 Task: Send an email with the signature Gerald Davis with the subject Thank you for a referral and the message Can you please provide me with the summary of the meeting? from softage.5@softage.net to softage.6@softage.net and softage.7@softage.net
Action: Mouse moved to (39, 56)
Screenshot: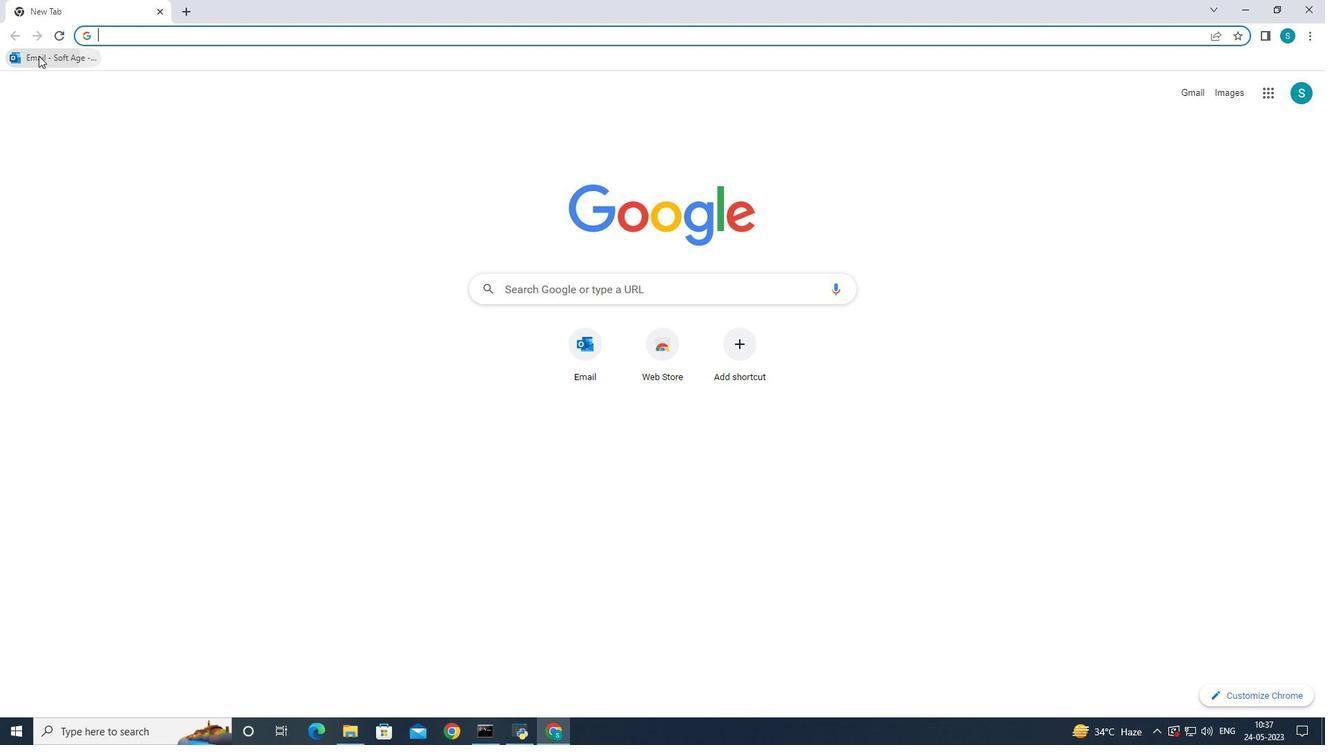 
Action: Mouse pressed left at (39, 56)
Screenshot: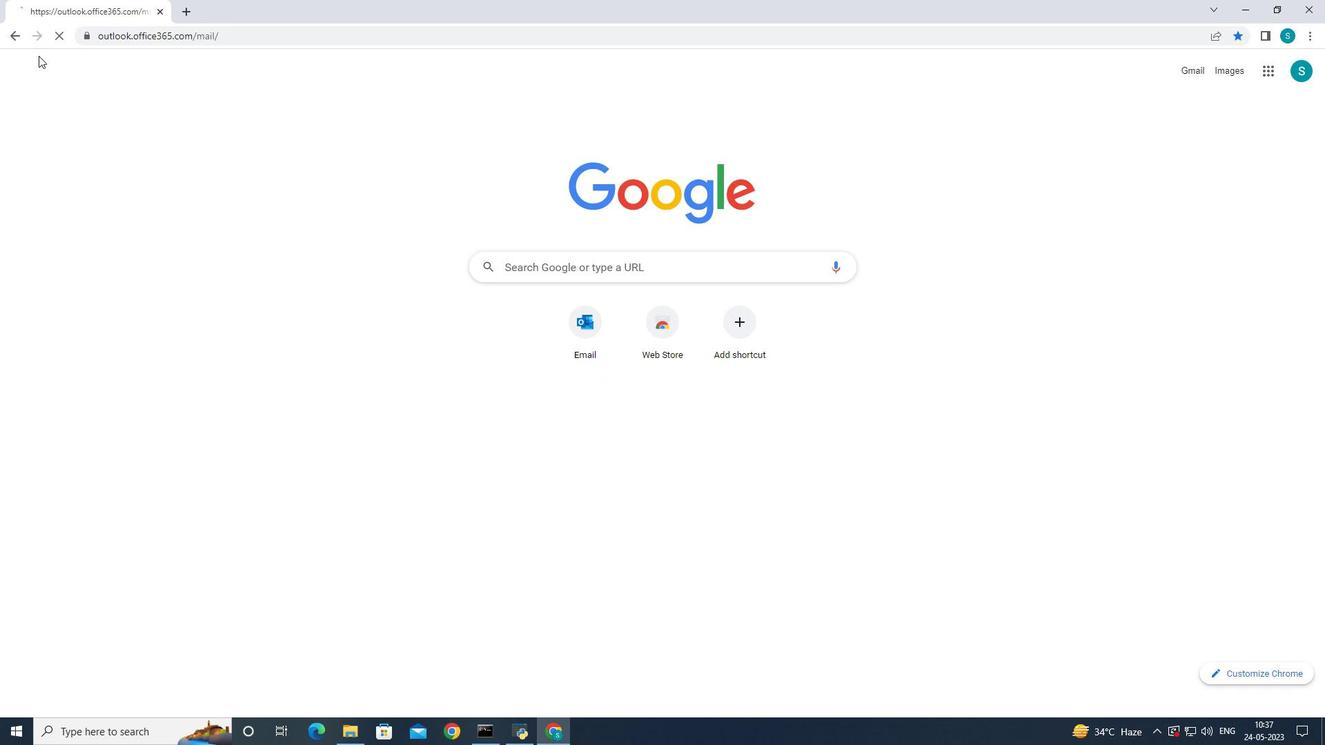 
Action: Mouse moved to (189, 122)
Screenshot: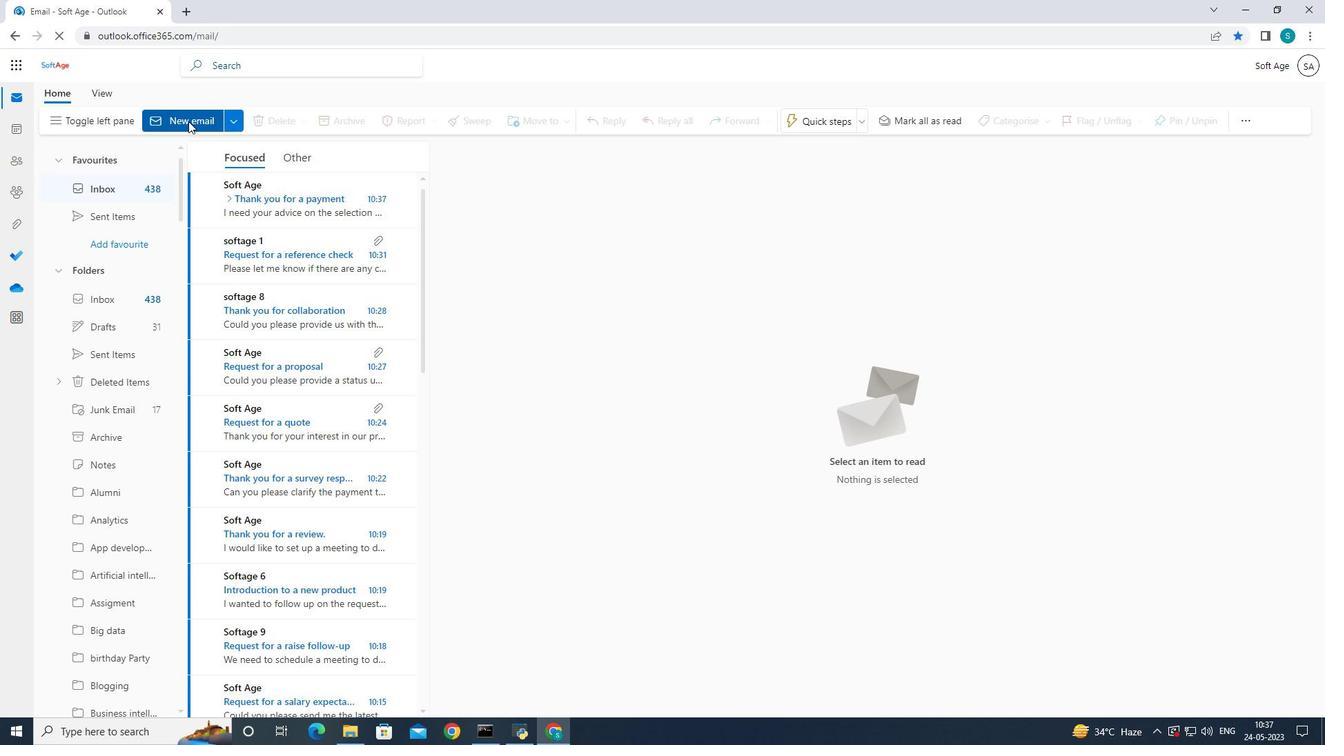 
Action: Mouse pressed left at (189, 122)
Screenshot: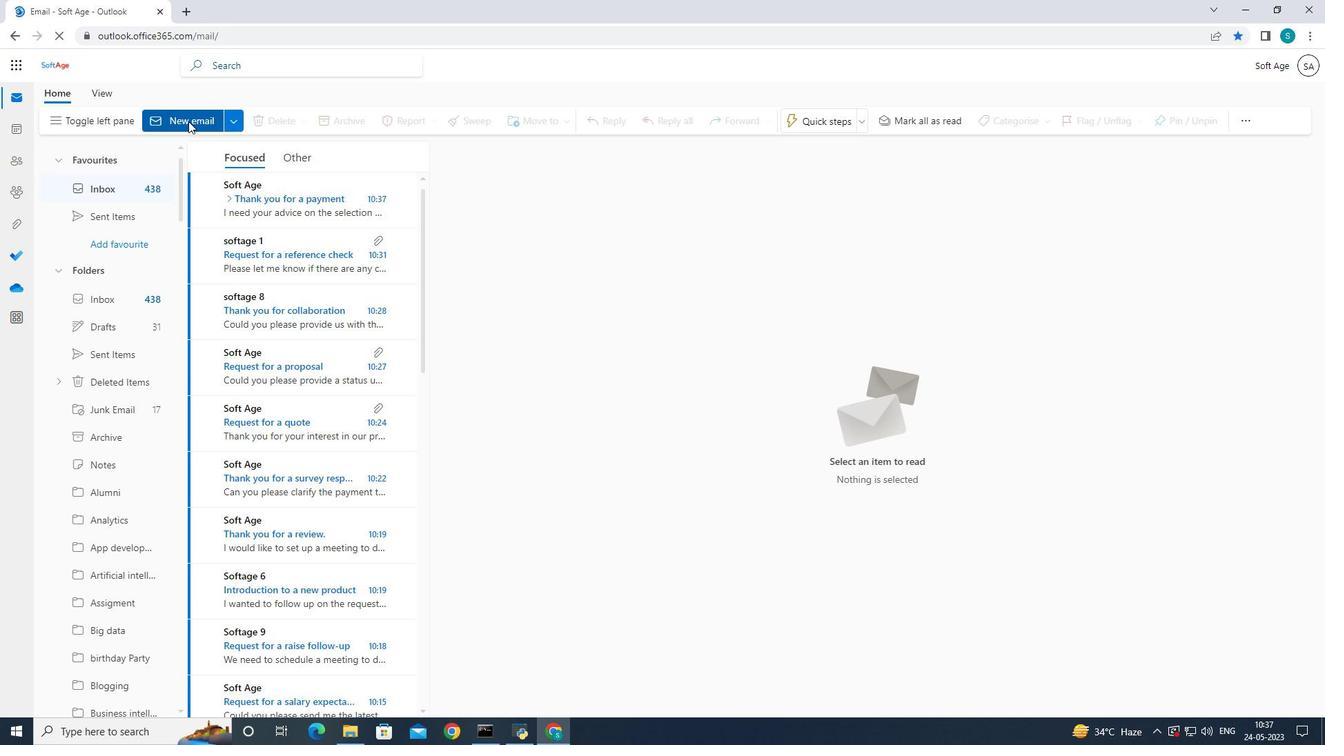 
Action: Mouse pressed left at (189, 122)
Screenshot: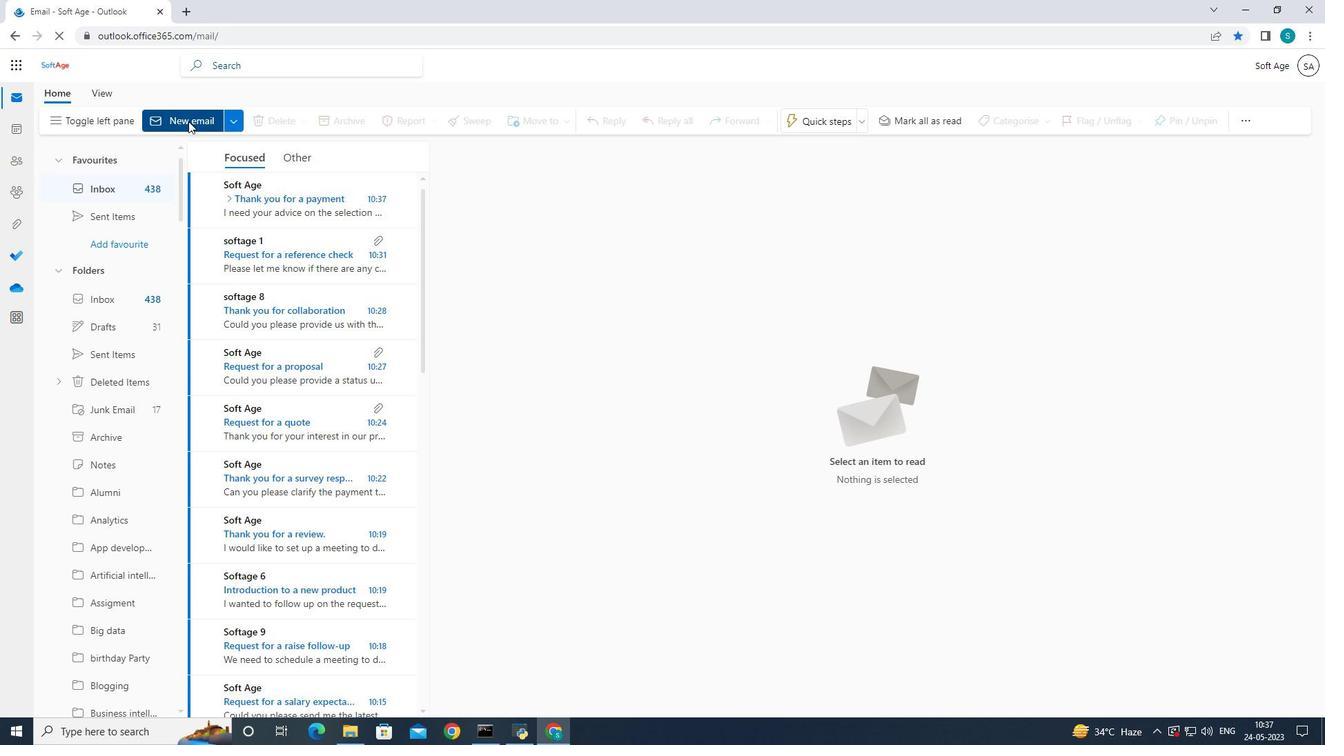 
Action: Mouse moved to (904, 124)
Screenshot: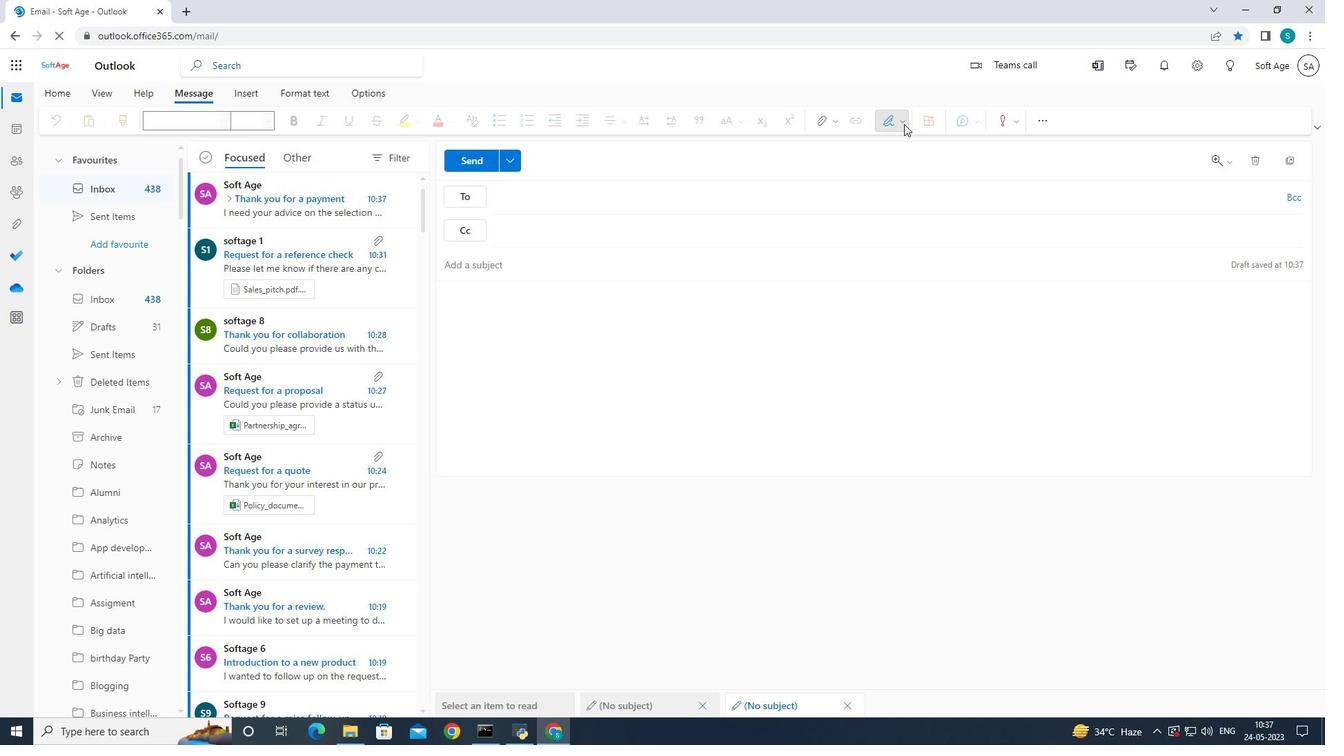 
Action: Mouse pressed left at (904, 124)
Screenshot: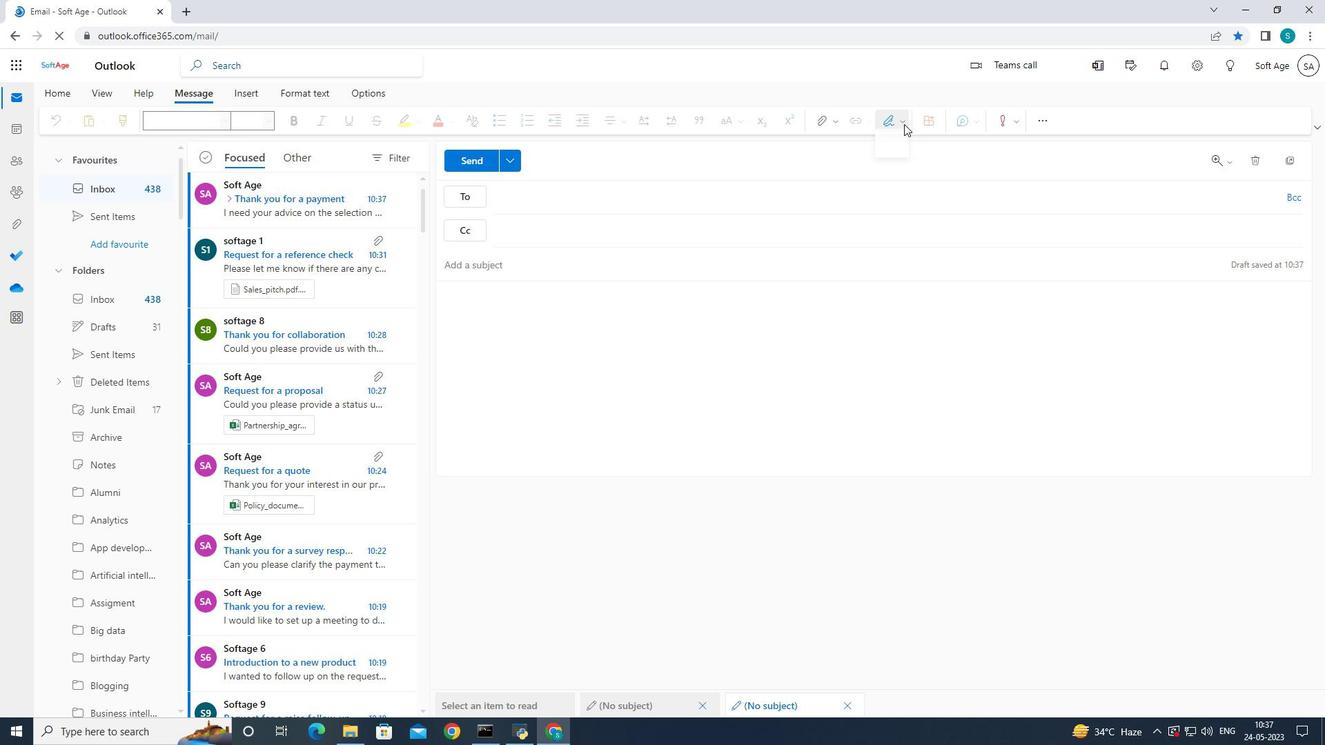 
Action: Mouse moved to (881, 177)
Screenshot: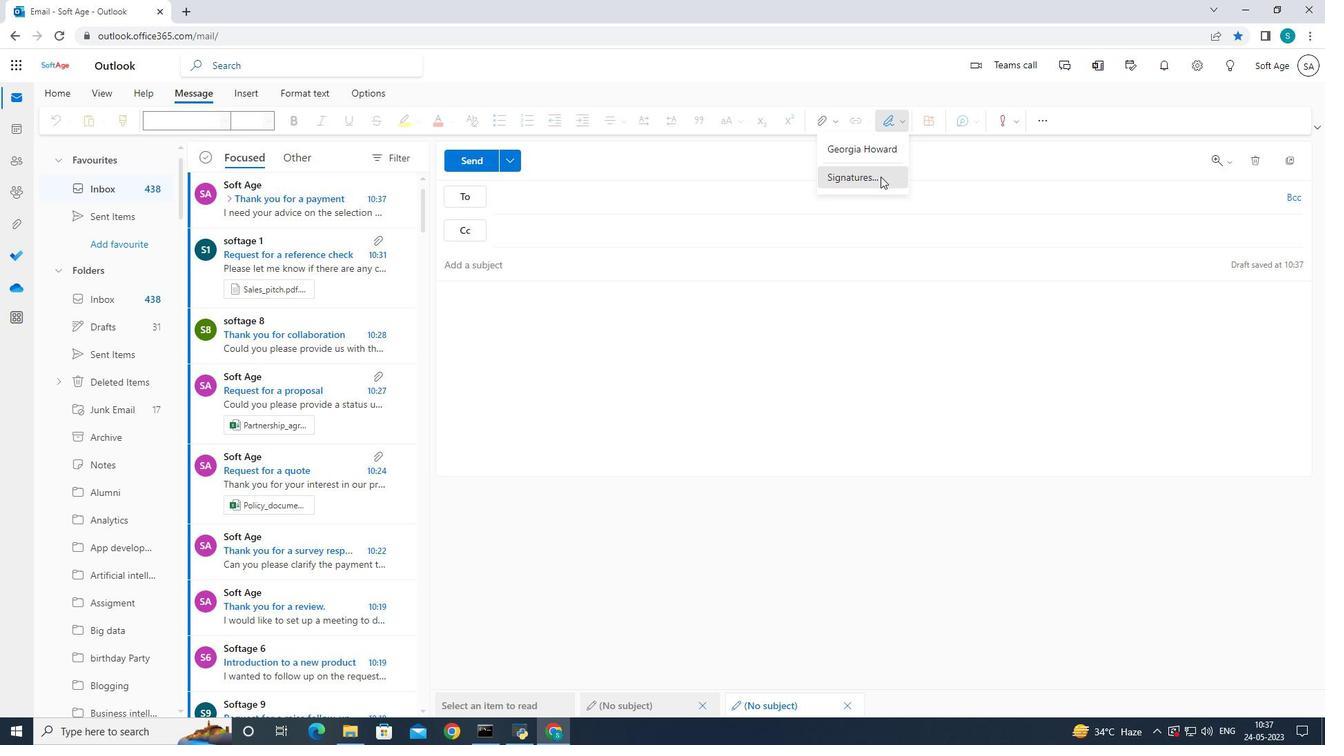 
Action: Mouse pressed left at (881, 177)
Screenshot: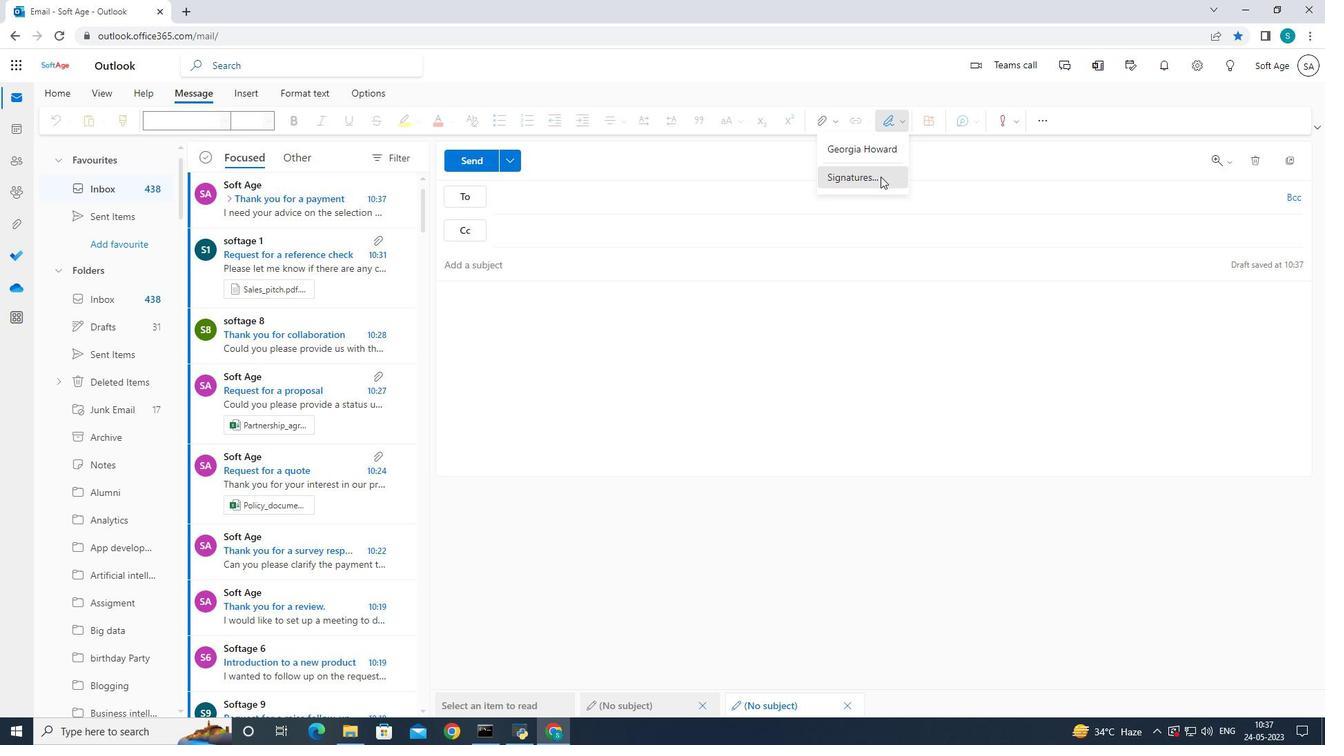 
Action: Mouse moved to (867, 225)
Screenshot: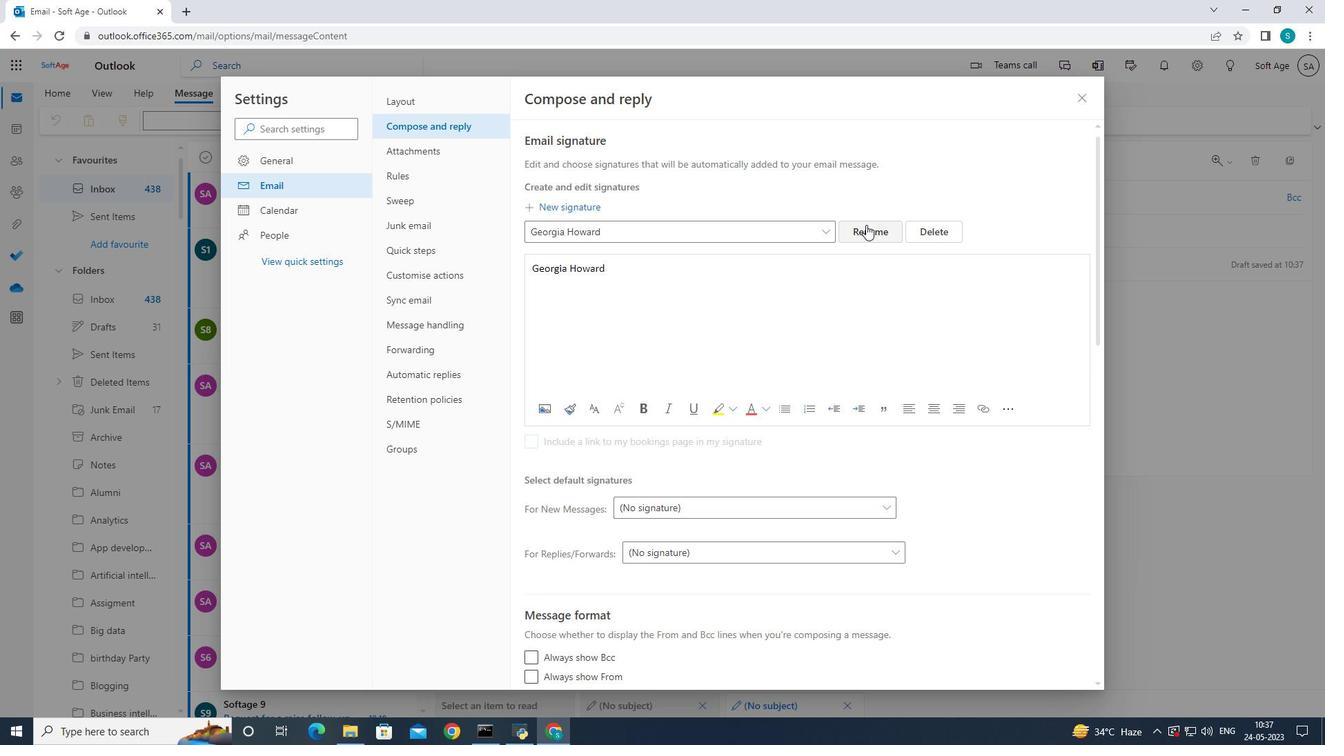 
Action: Mouse pressed left at (867, 225)
Screenshot: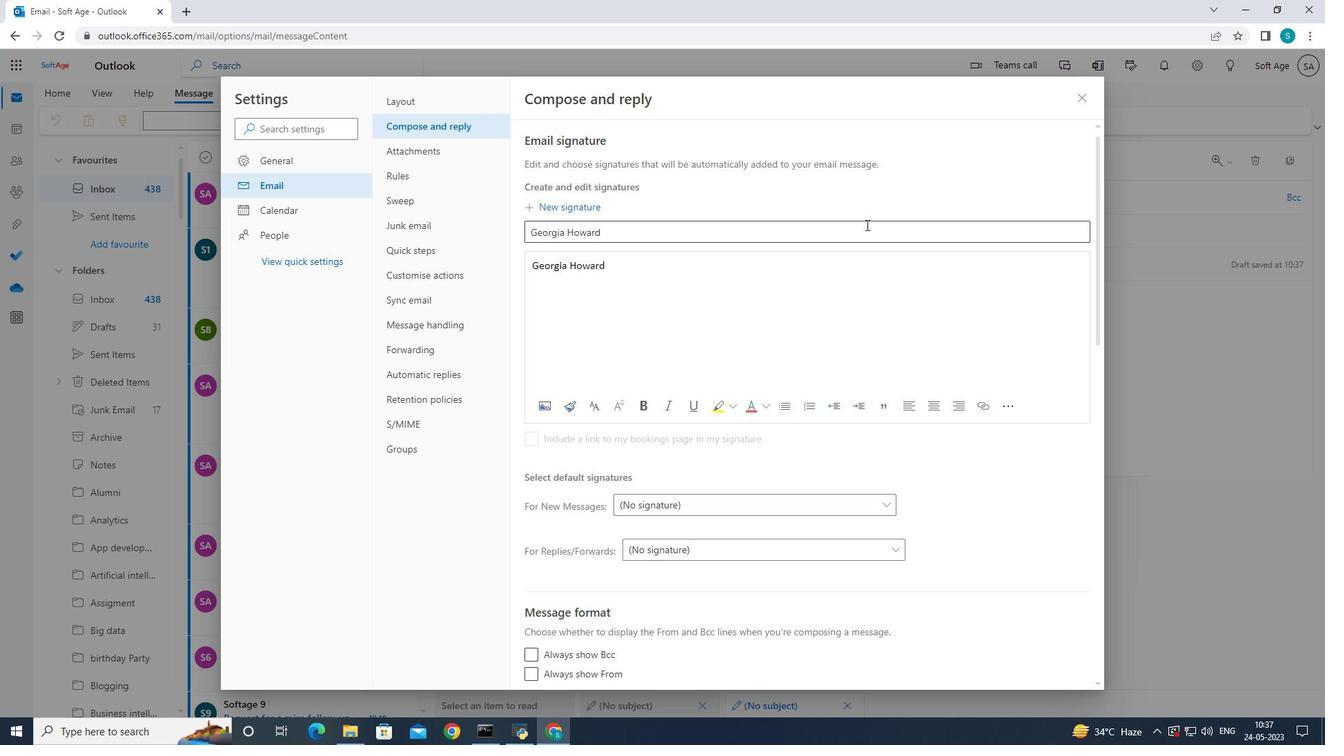 
Action: Mouse moved to (837, 234)
Screenshot: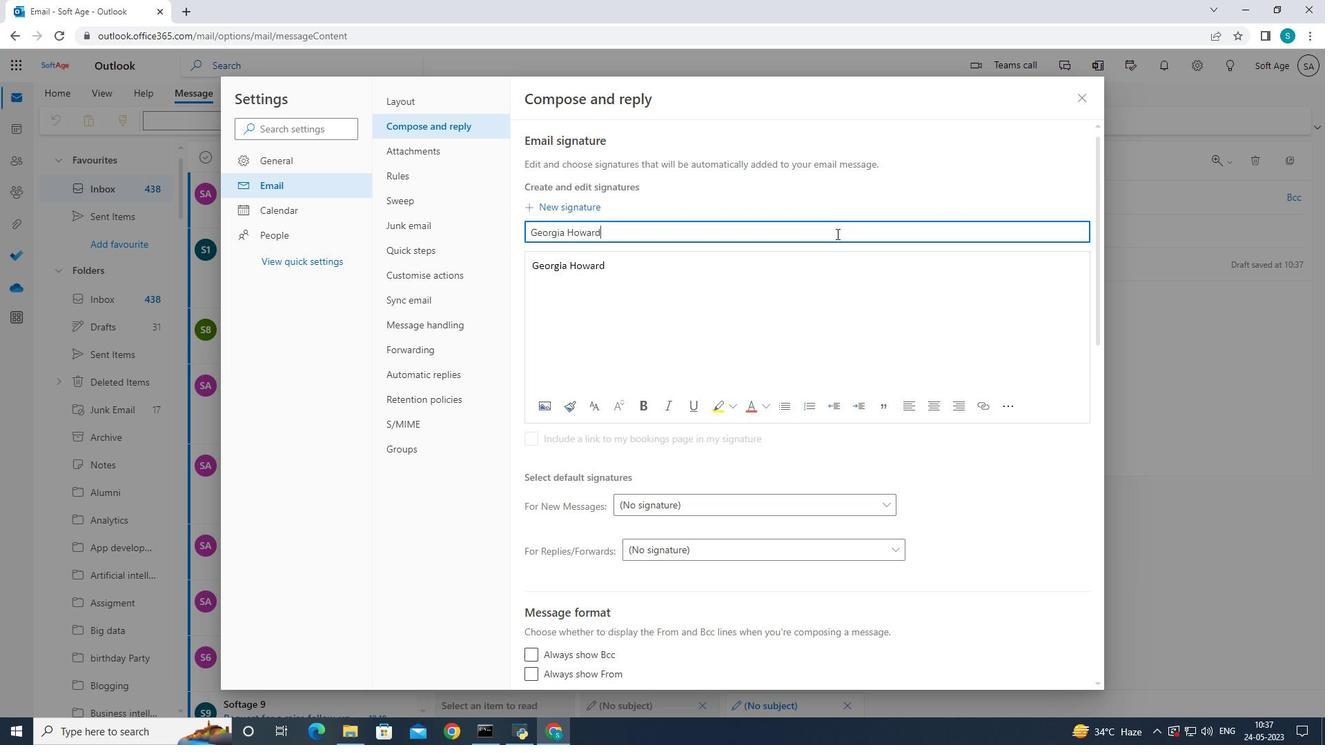 
Action: Mouse pressed left at (837, 234)
Screenshot: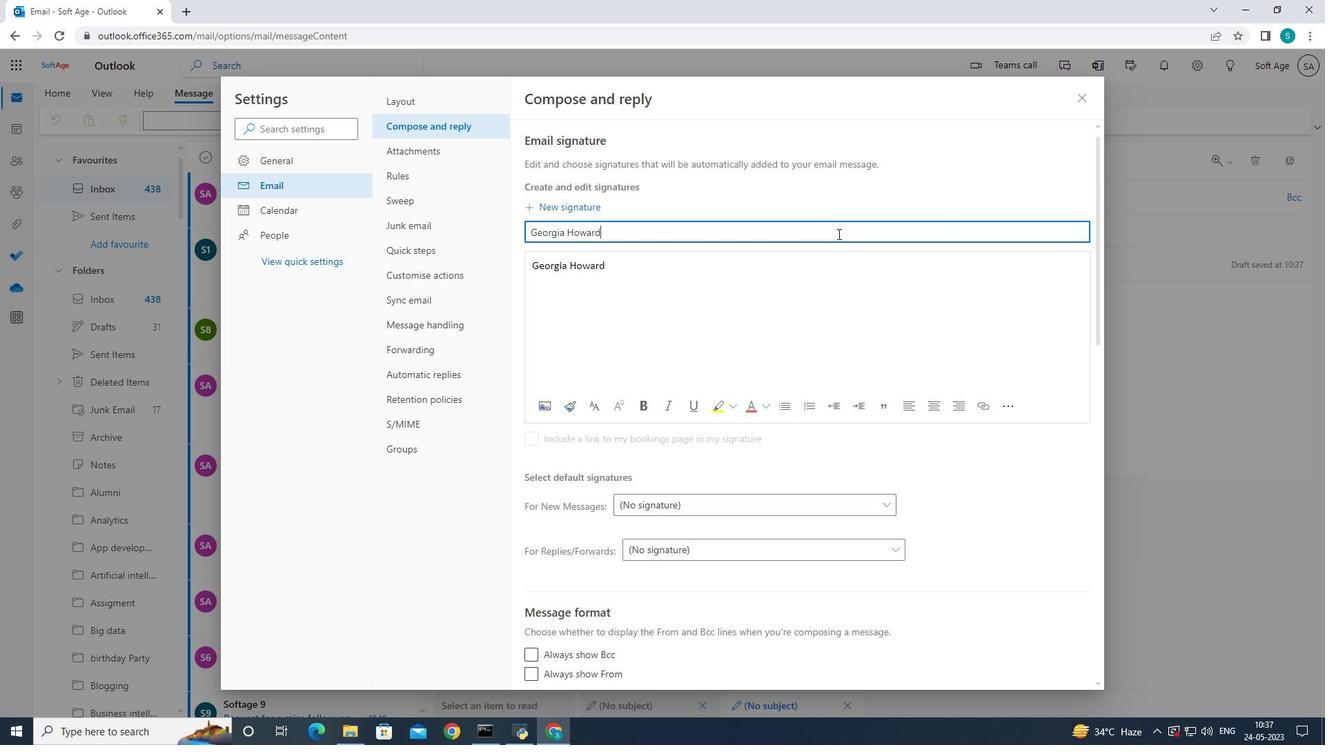 
Action: Mouse moved to (918, 191)
Screenshot: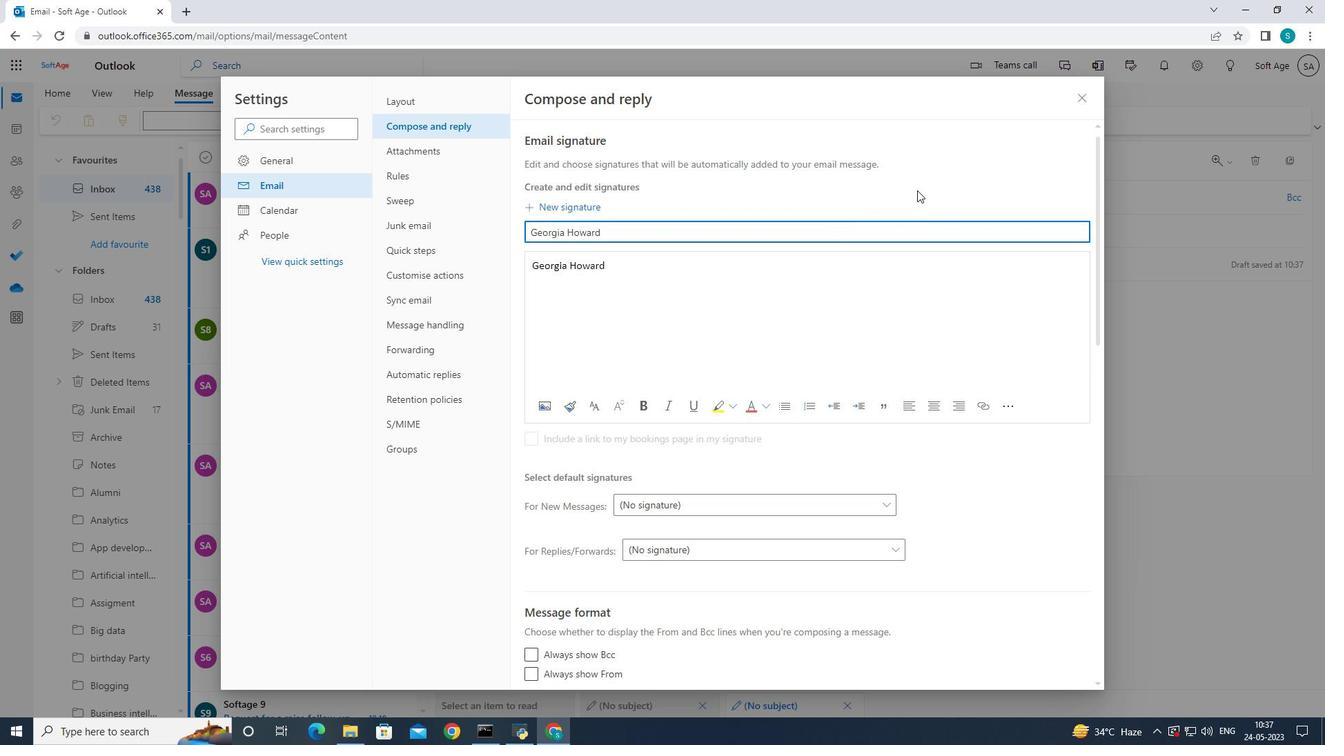 
Action: Key pressed <Key.backspace><Key.backspace><Key.backspace><Key.backspace><Key.backspace><Key.backspace><Key.backspace><Key.backspace><Key.backspace><Key.backspace><Key.backspace><Key.backspace>rald<Key.space><Key.shift>davi
Screenshot: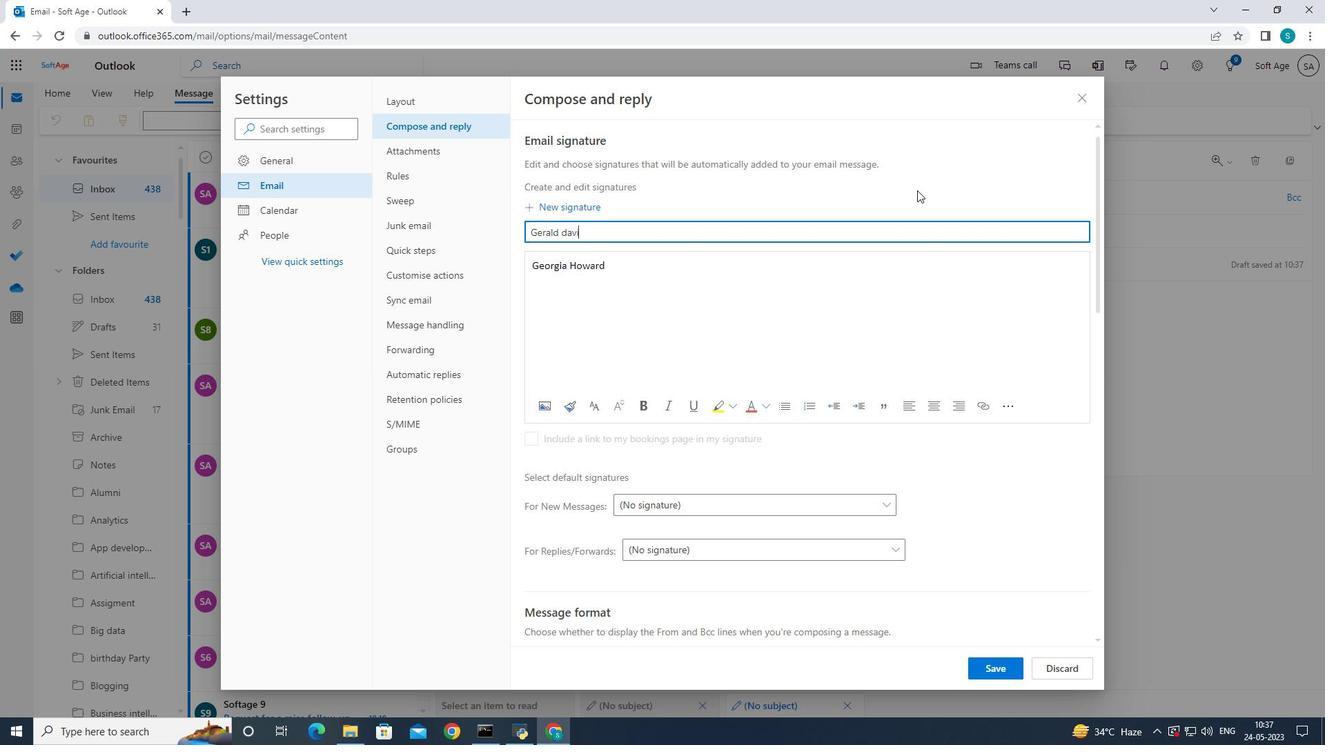 
Action: Mouse moved to (927, 185)
Screenshot: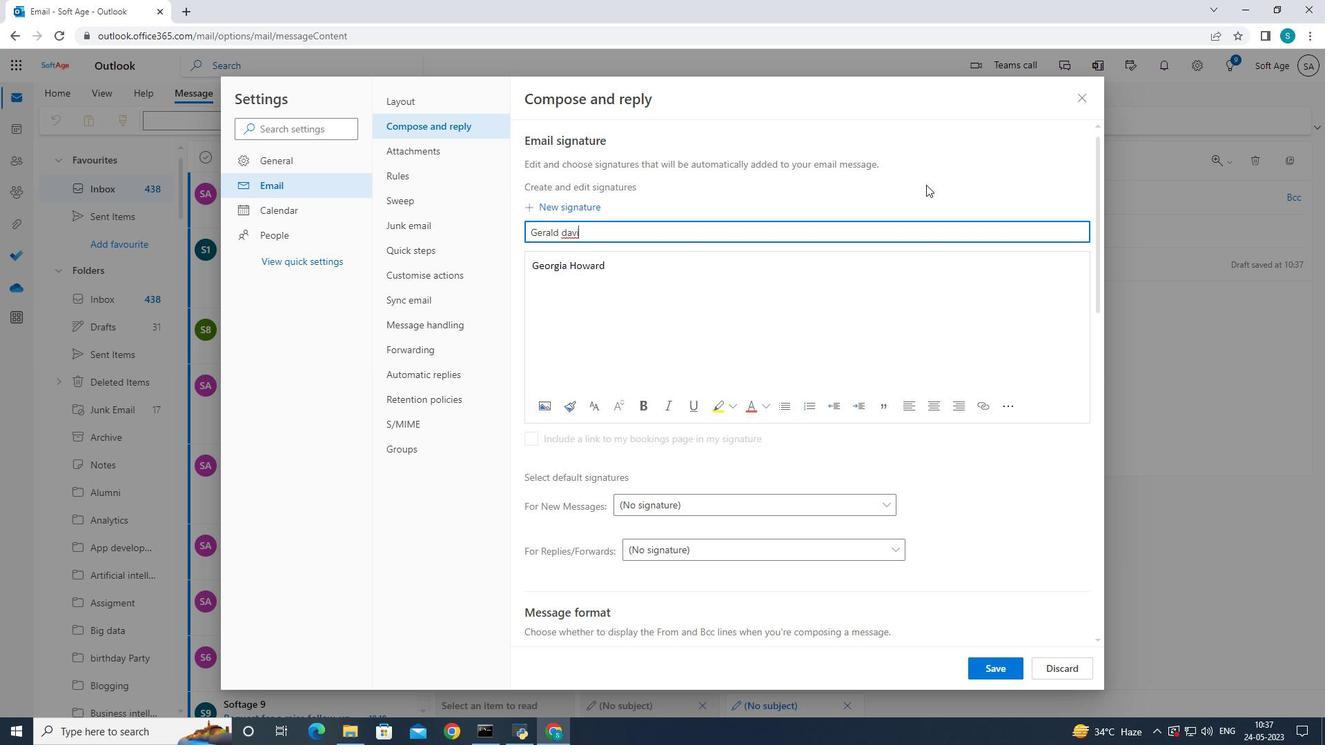 
Action: Key pressed <Key.left><Key.left><Key.left><Key.backspace><Key.shift>D<Key.right><Key.right><Key.right>s
Screenshot: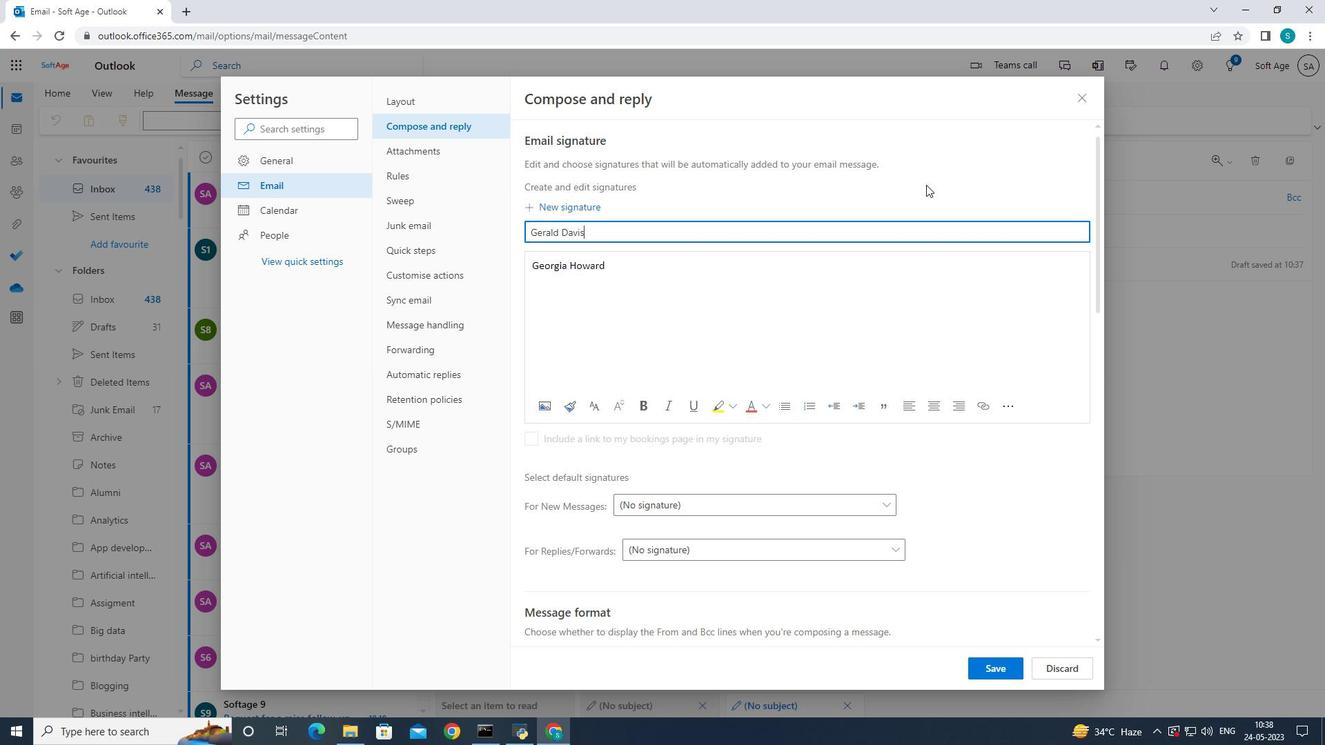 
Action: Mouse moved to (612, 260)
Screenshot: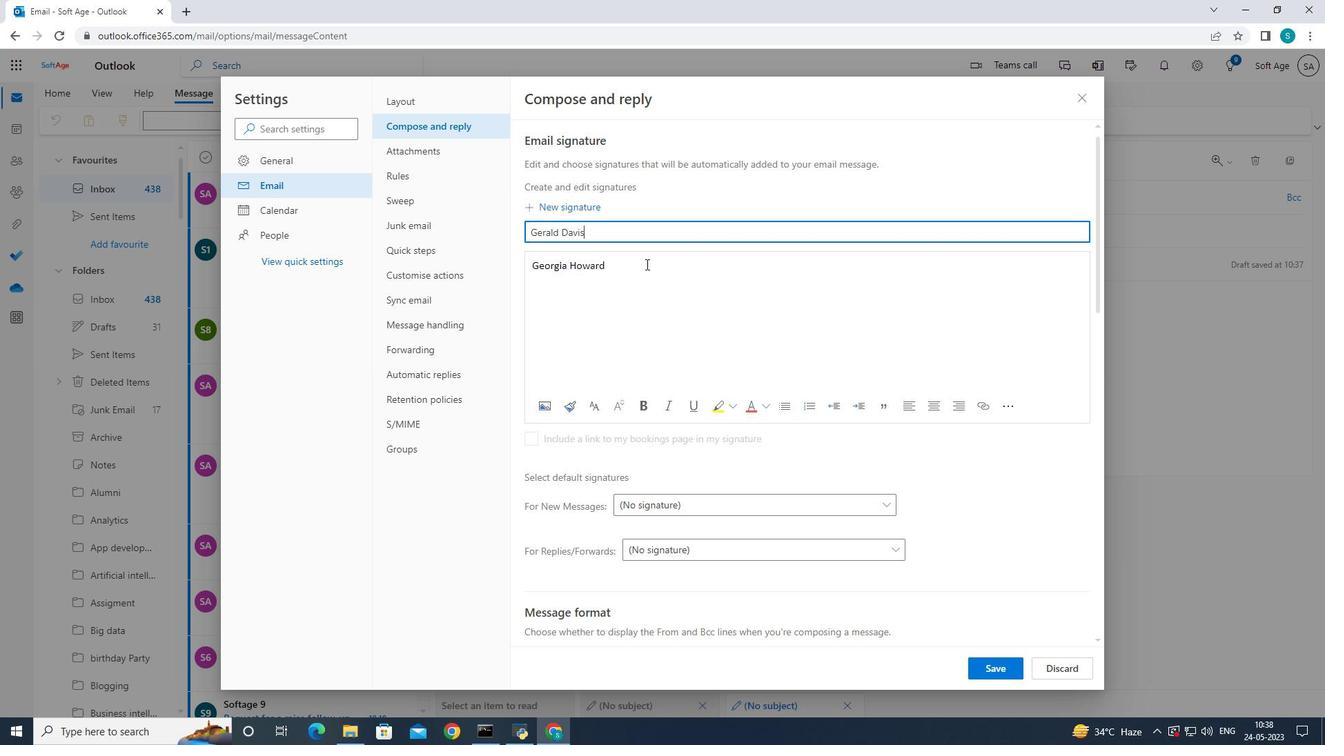 
Action: Mouse pressed left at (612, 260)
Screenshot: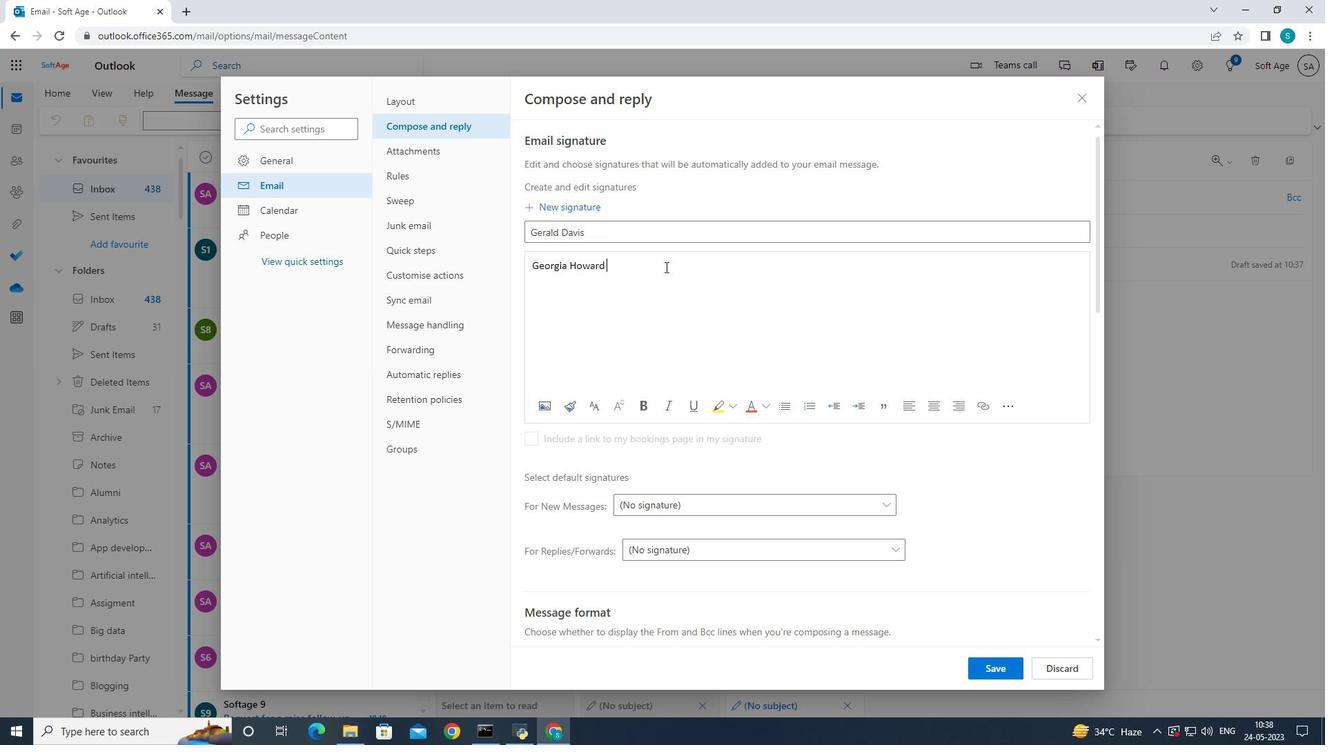 
Action: Mouse moved to (733, 261)
Screenshot: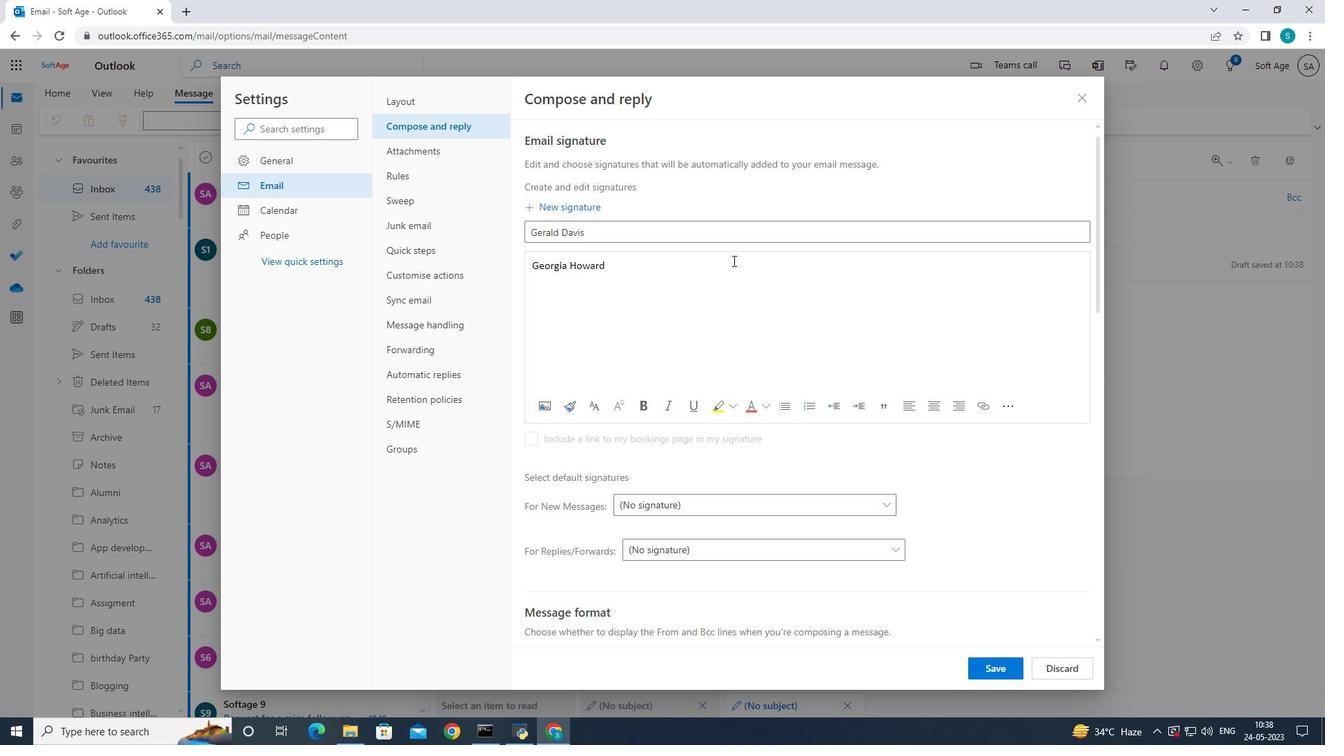 
Action: Key pressed <Key.backspace><Key.backspace><Key.backspace><Key.backspace><Key.backspace><Key.backspace><Key.backspace><Key.backspace><Key.backspace><Key.backspace><Key.backspace><Key.backspace><Key.backspace>rald<Key.space><Key.shift>Davis
Screenshot: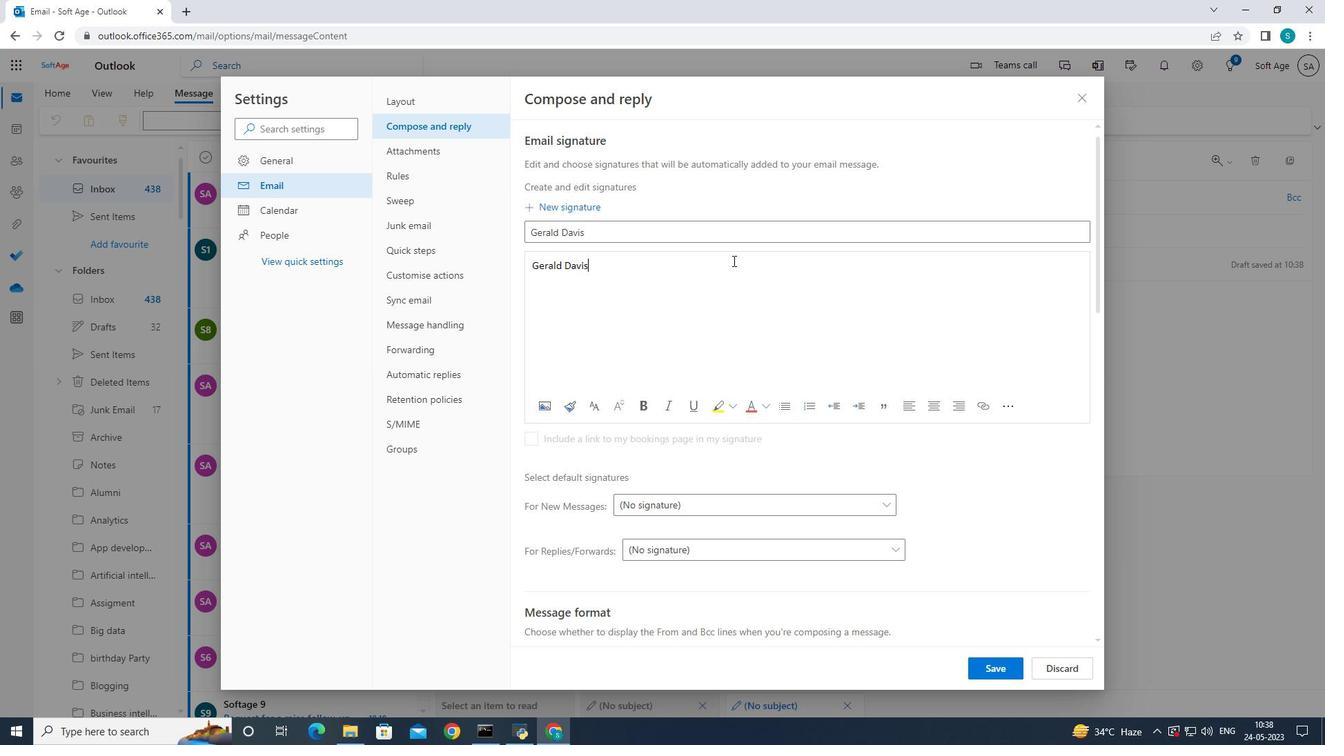 
Action: Mouse moved to (986, 670)
Screenshot: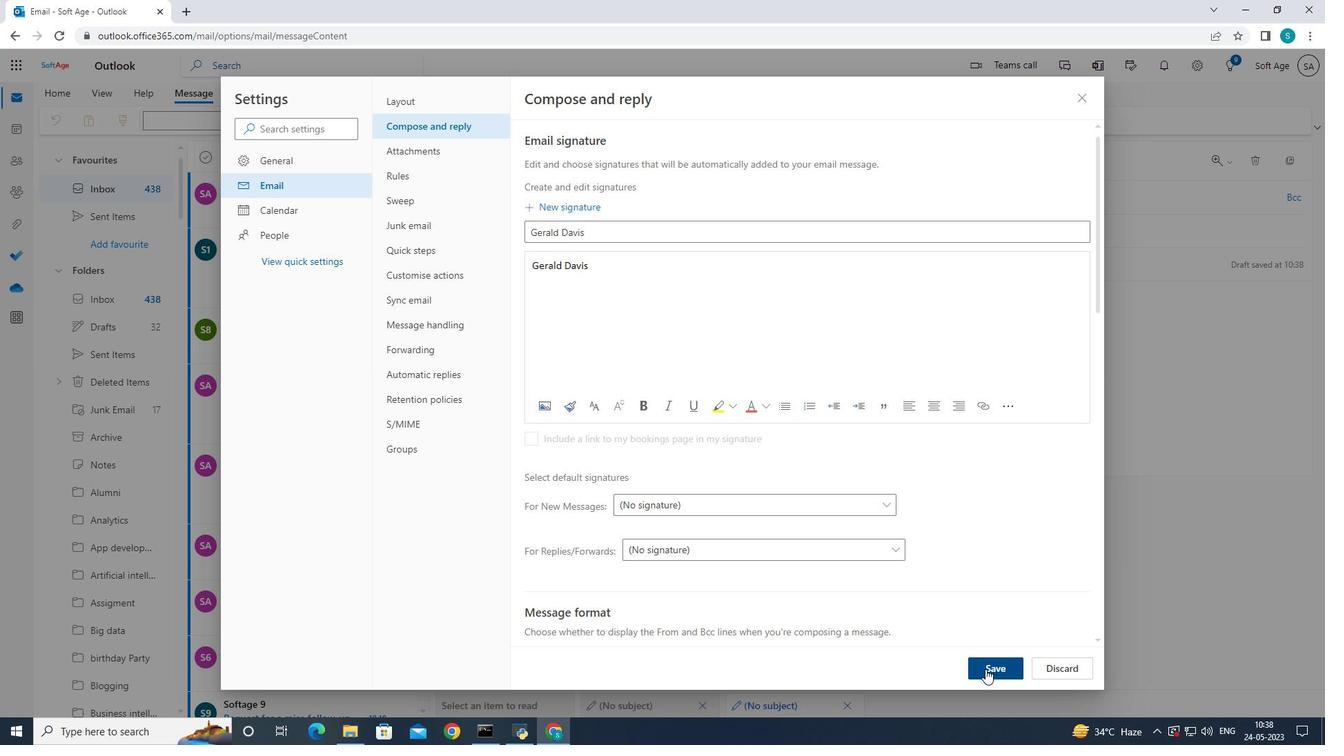
Action: Mouse pressed left at (986, 670)
Screenshot: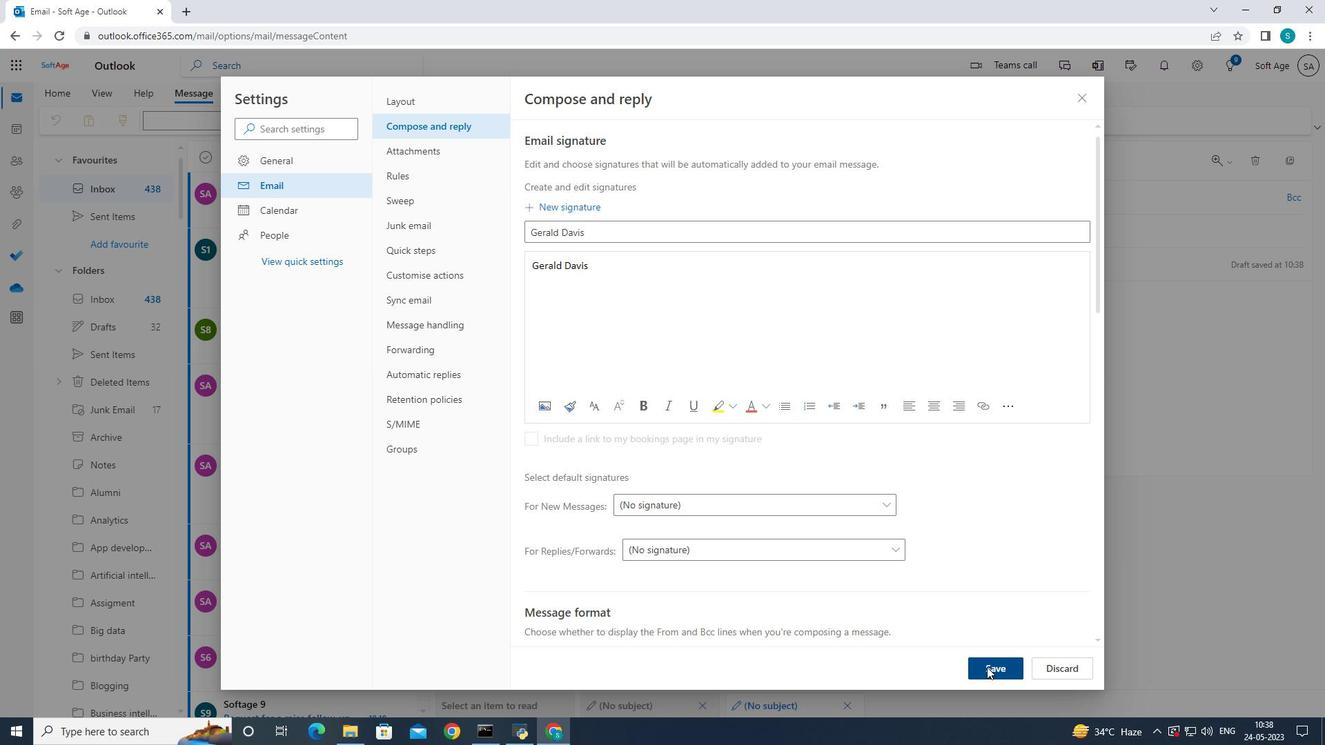 
Action: Mouse moved to (1078, 95)
Screenshot: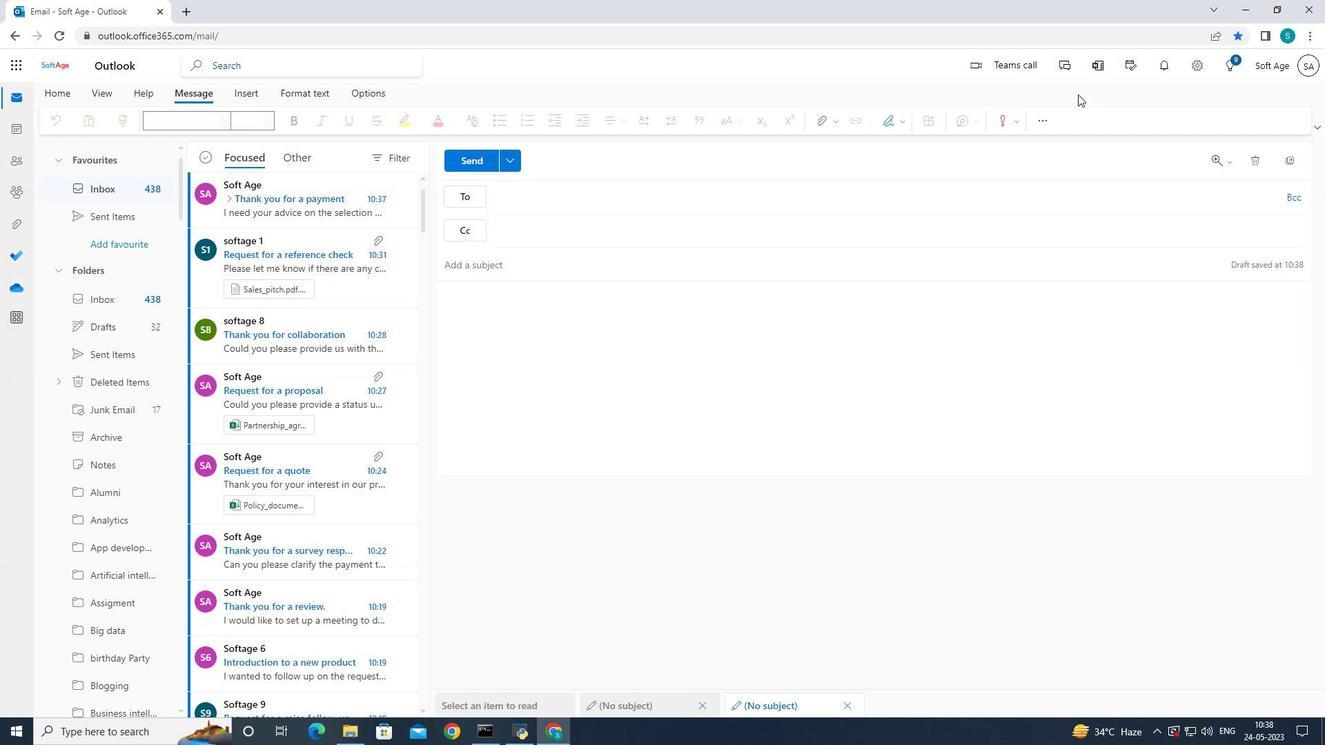 
Action: Mouse pressed left at (1078, 95)
Screenshot: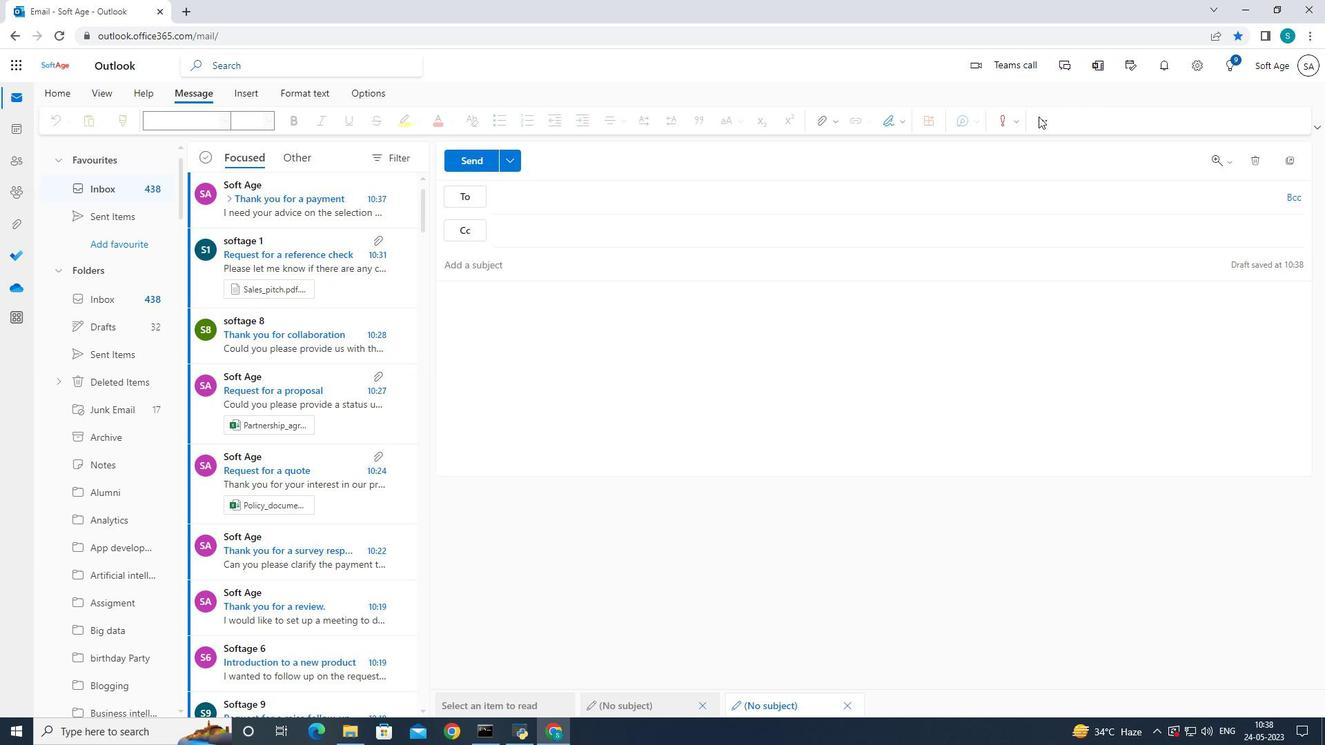 
Action: Mouse moved to (539, 289)
Screenshot: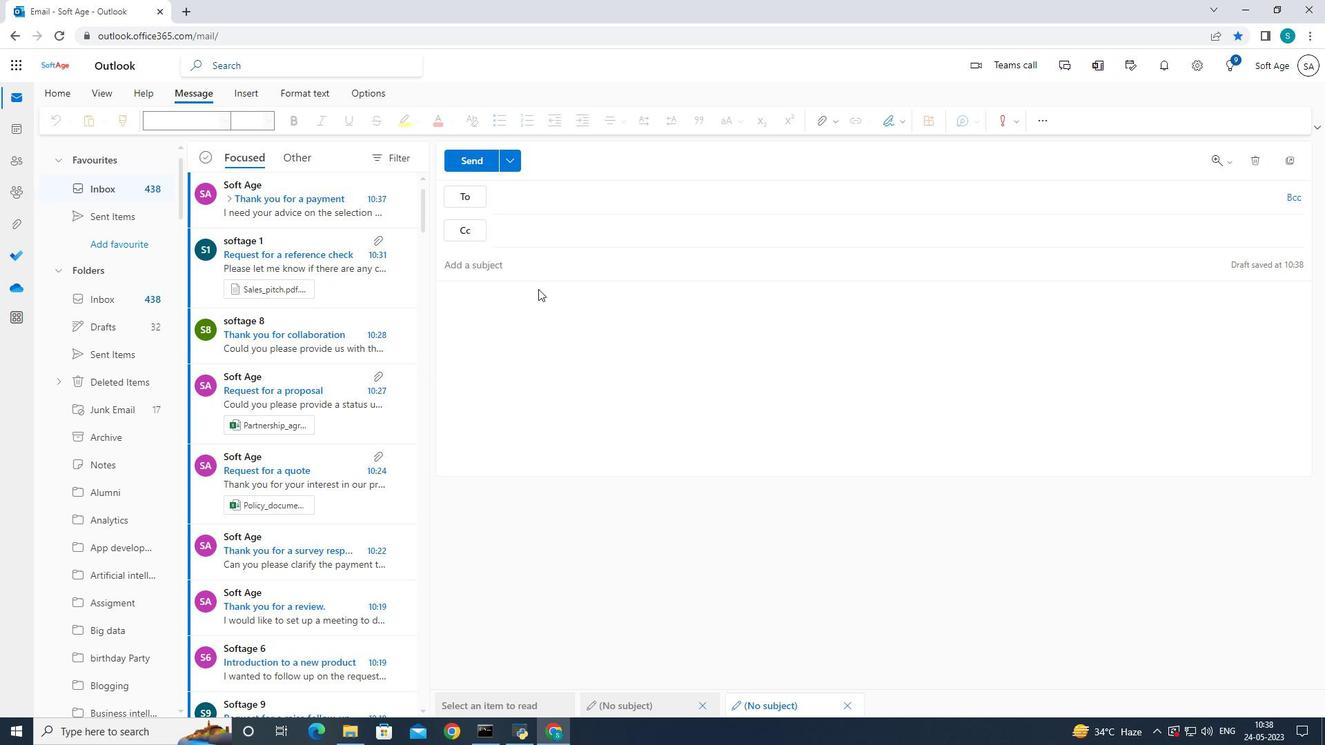 
Action: Mouse pressed left at (539, 289)
Screenshot: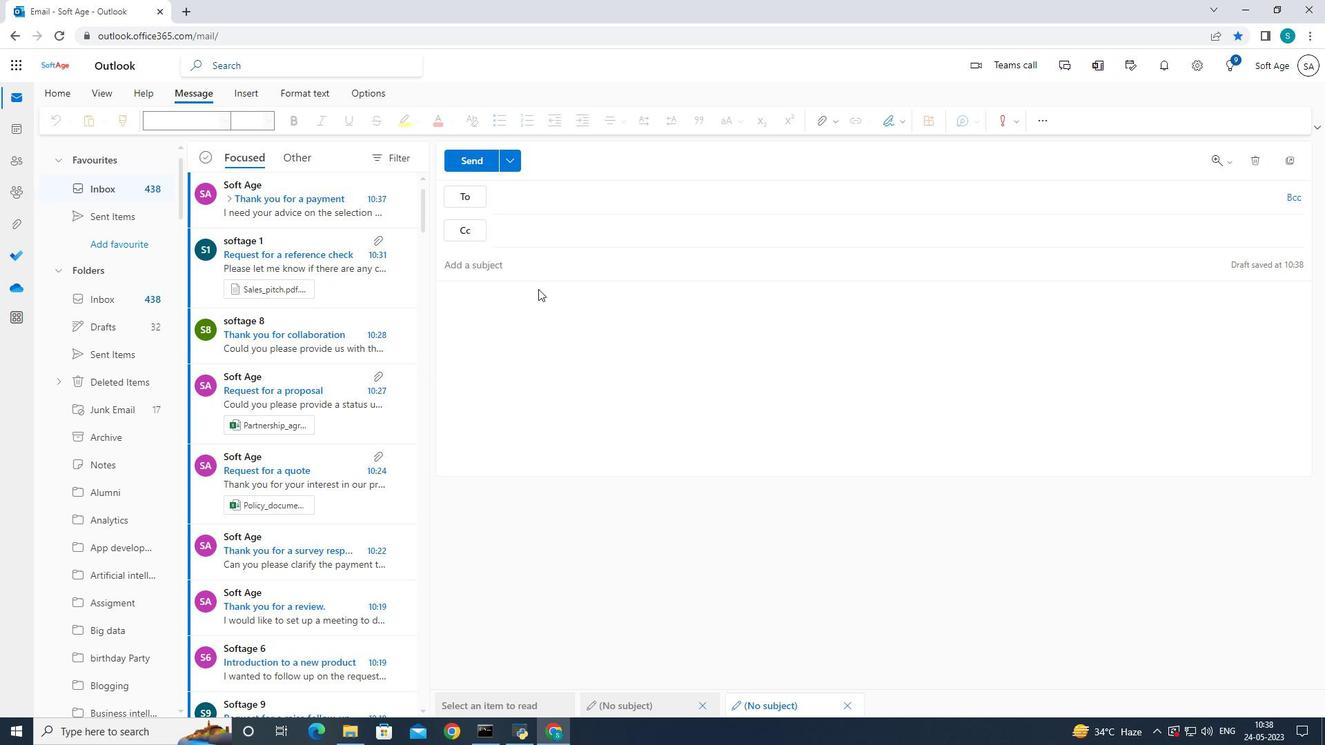 
Action: Mouse moved to (549, 312)
Screenshot: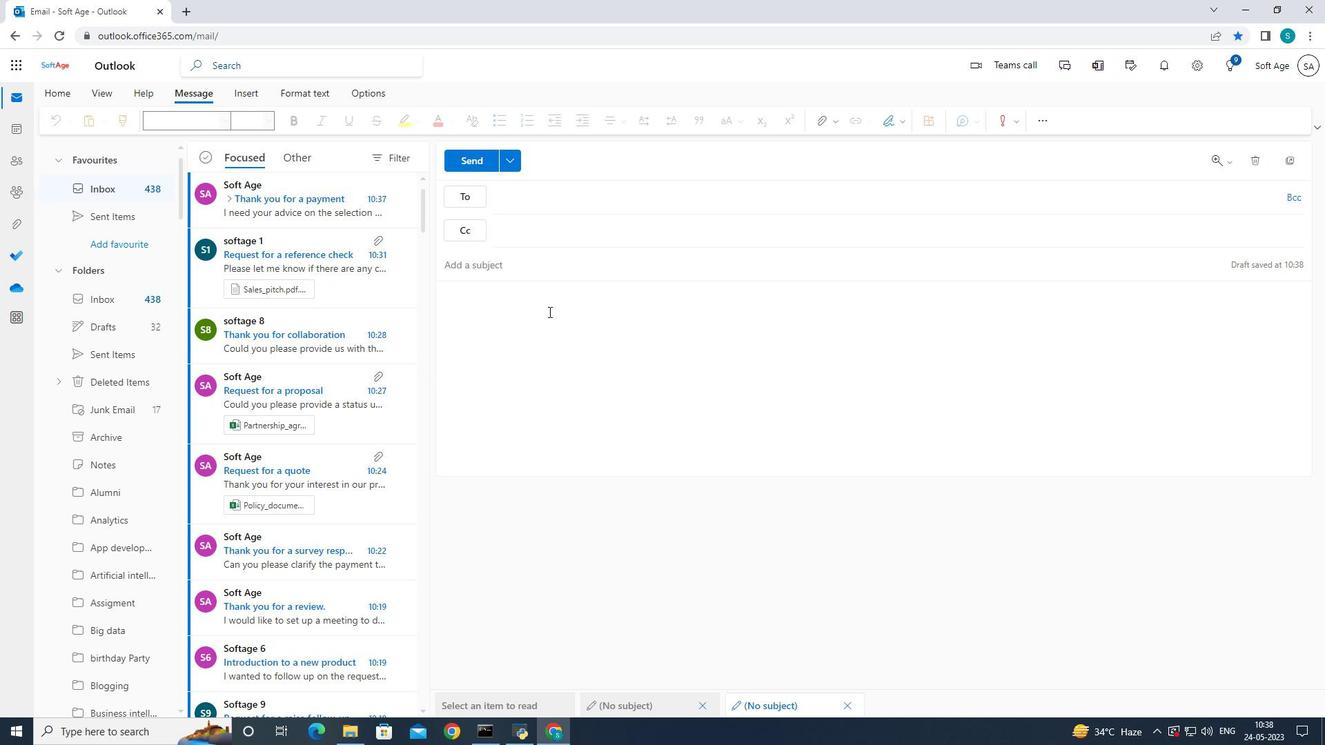 
Action: Mouse pressed left at (549, 312)
Screenshot: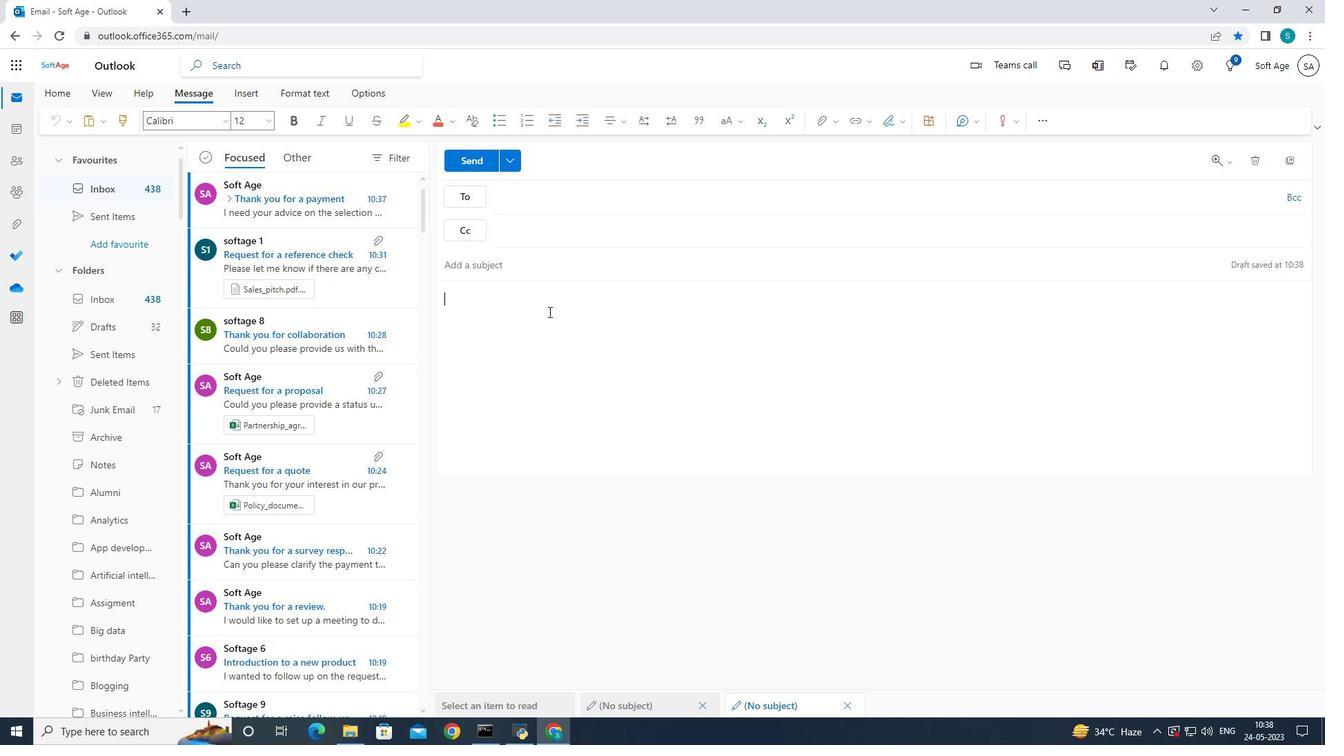 
Action: Mouse moved to (901, 122)
Screenshot: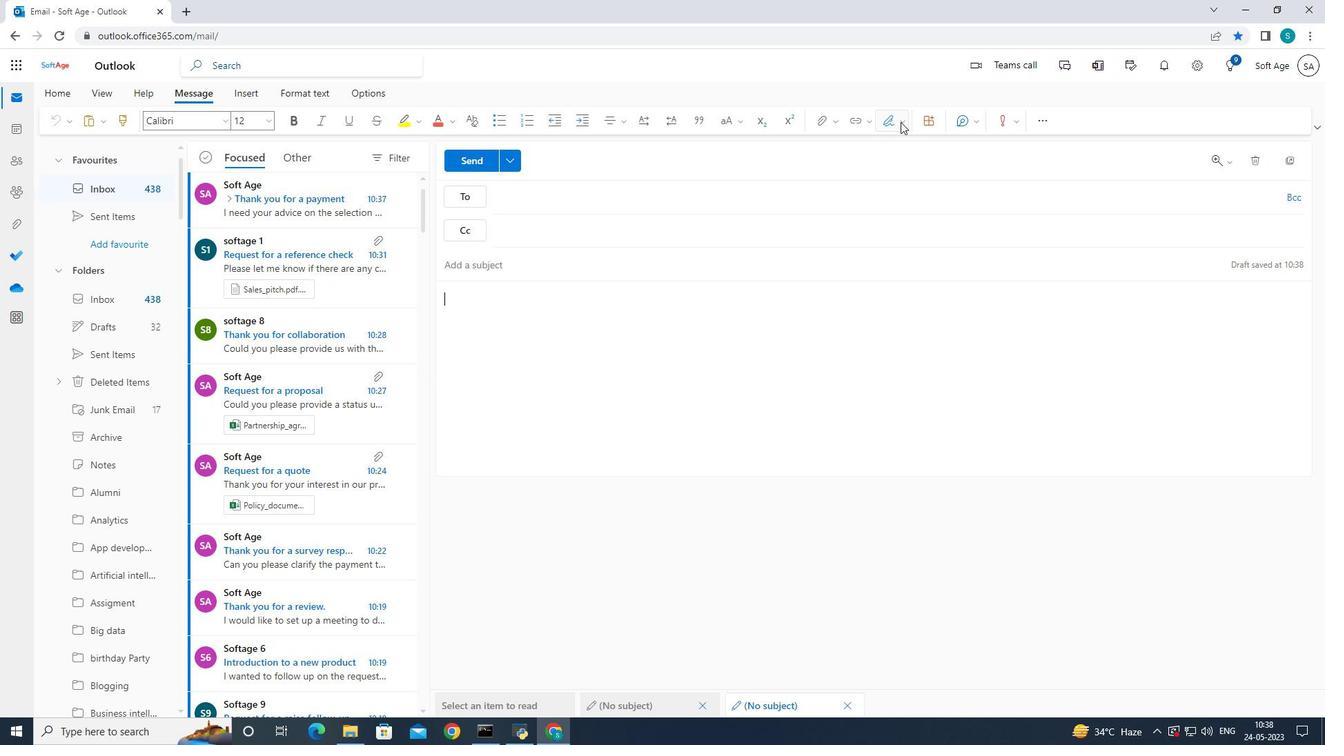 
Action: Mouse pressed left at (901, 122)
Screenshot: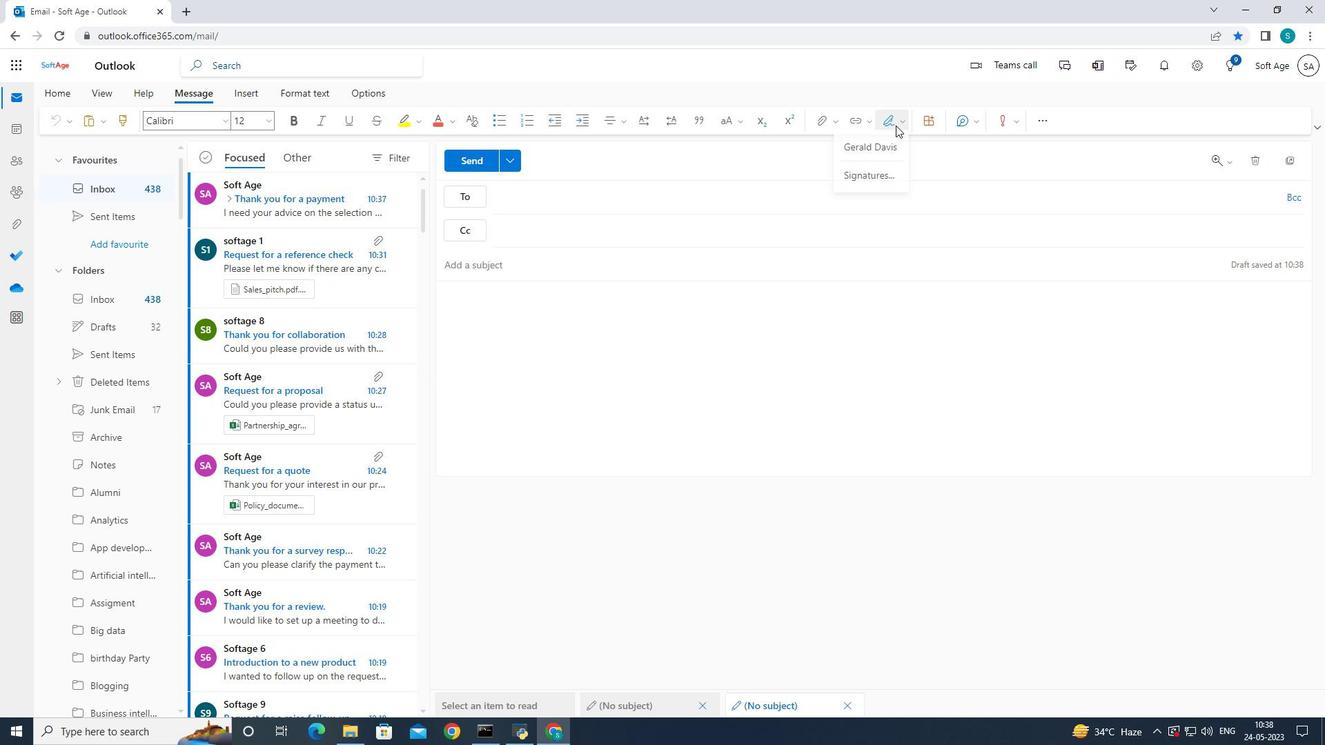 
Action: Mouse moved to (881, 145)
Screenshot: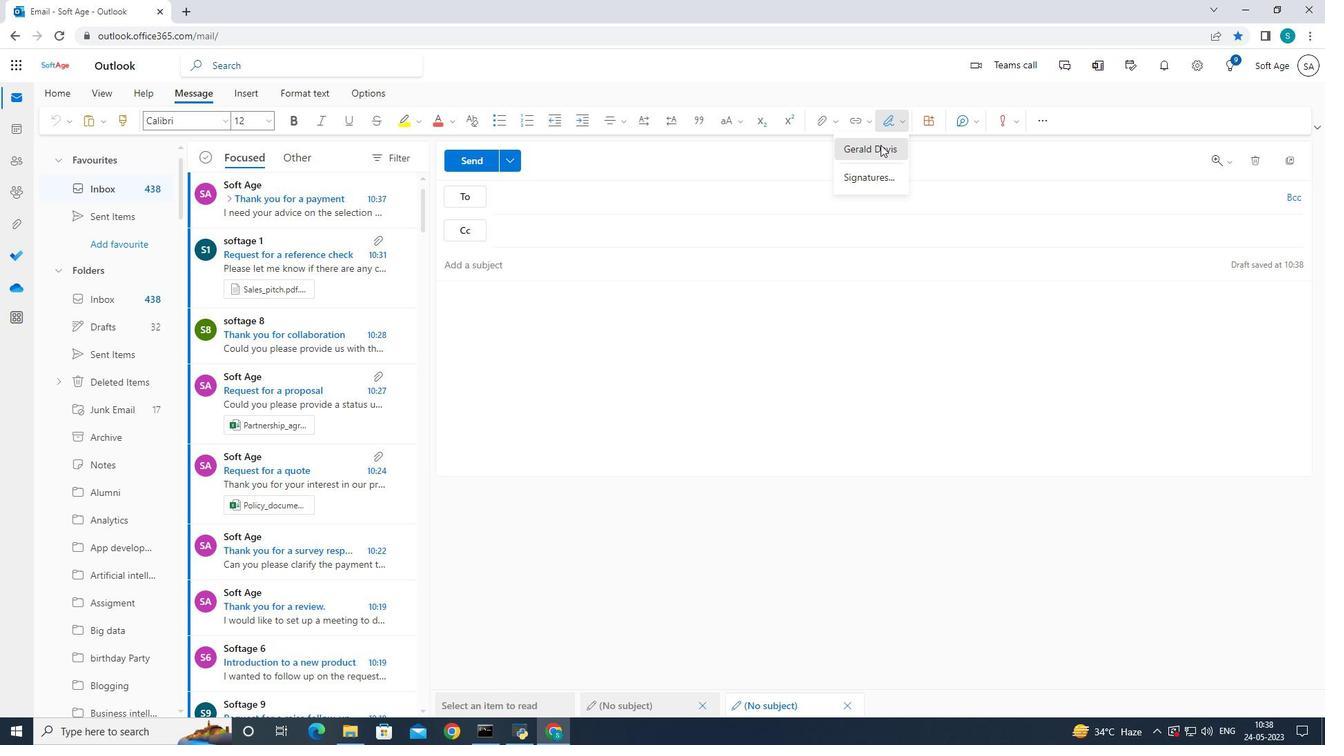 
Action: Mouse pressed left at (881, 145)
Screenshot: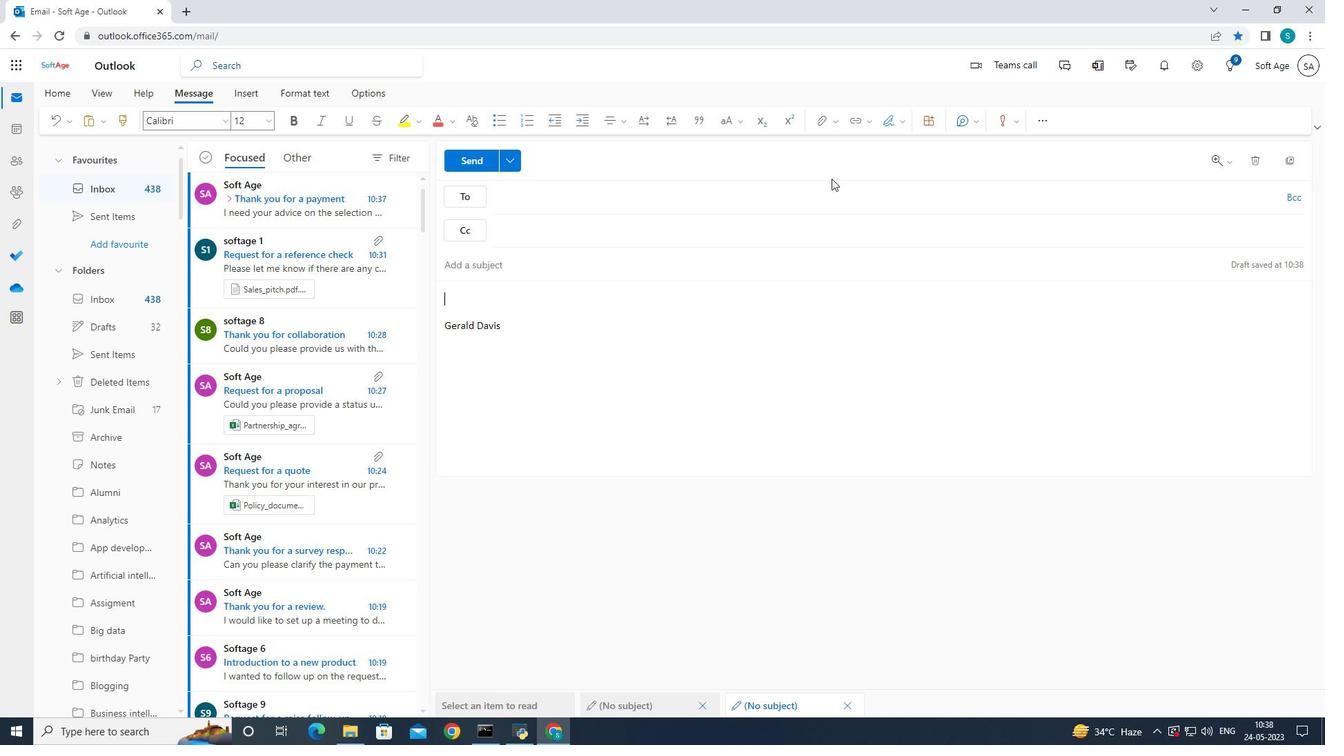 
Action: Mouse moved to (574, 267)
Screenshot: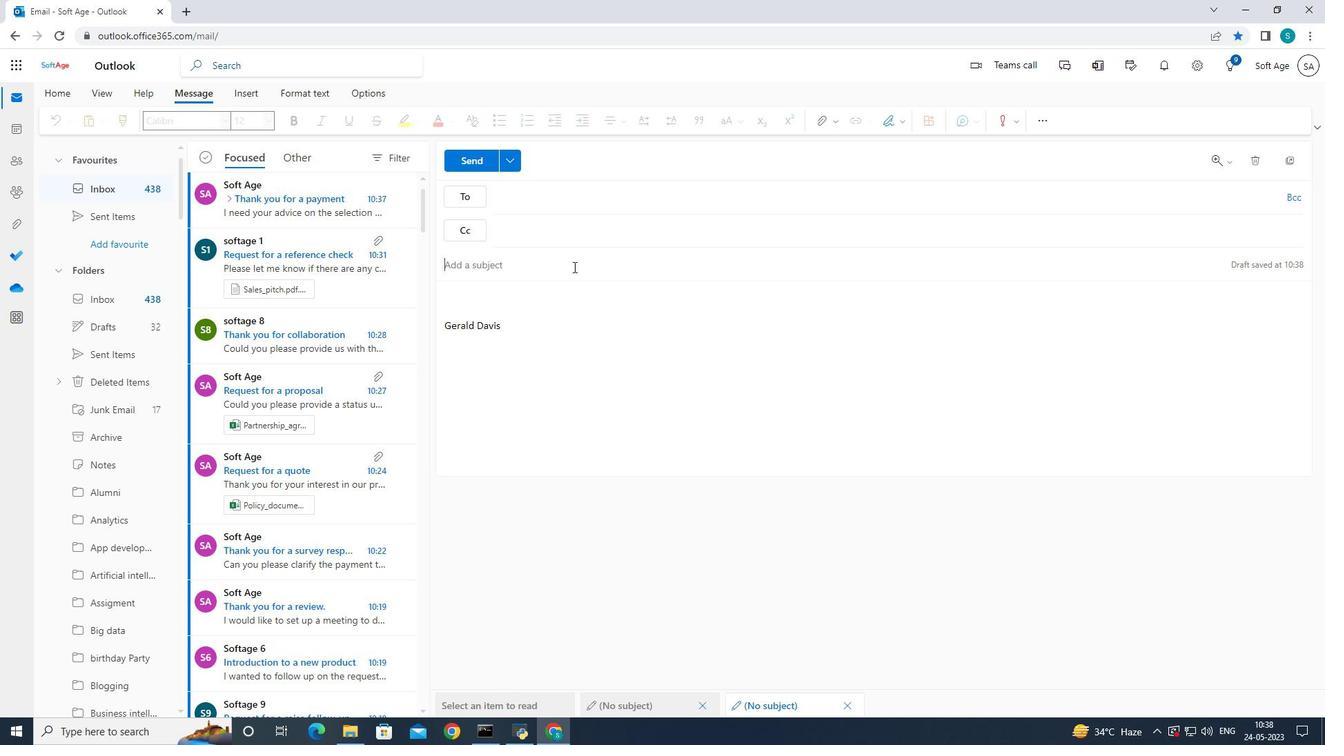 
Action: Mouse pressed left at (574, 267)
Screenshot: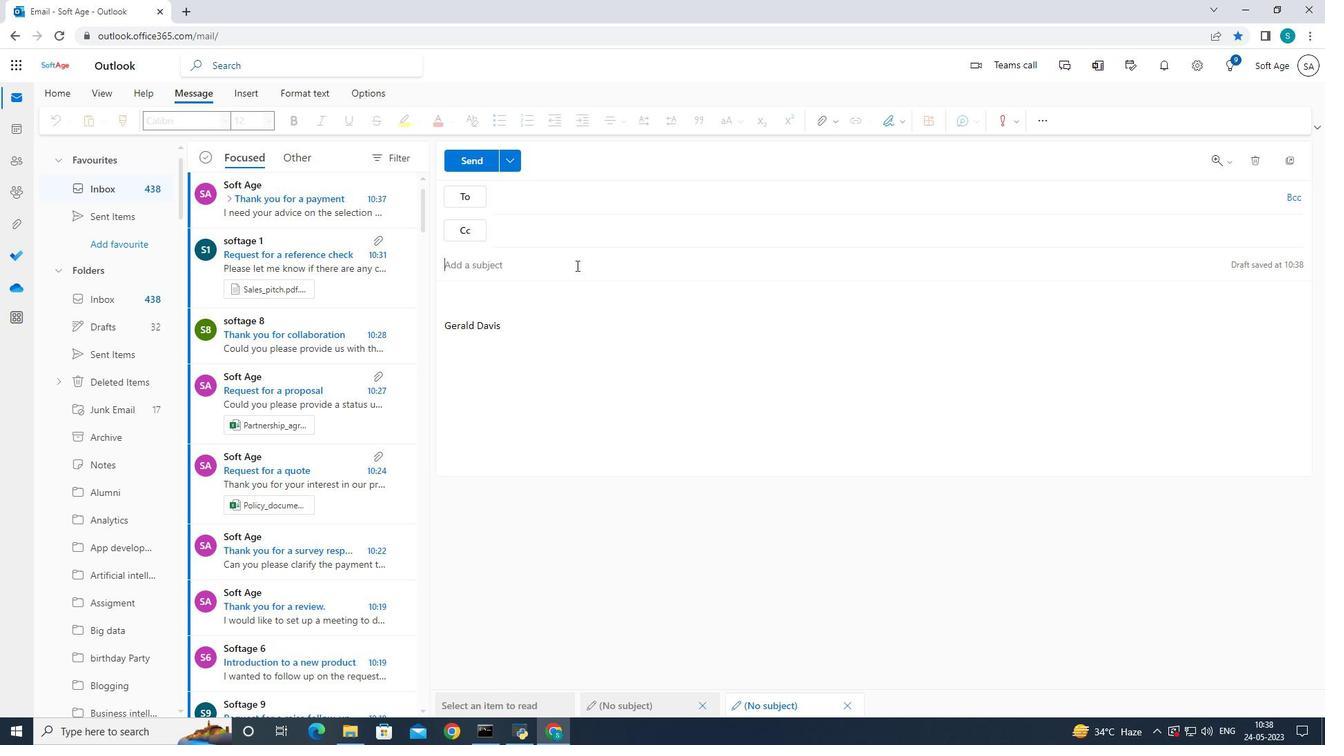 
Action: Mouse moved to (900, 356)
Screenshot: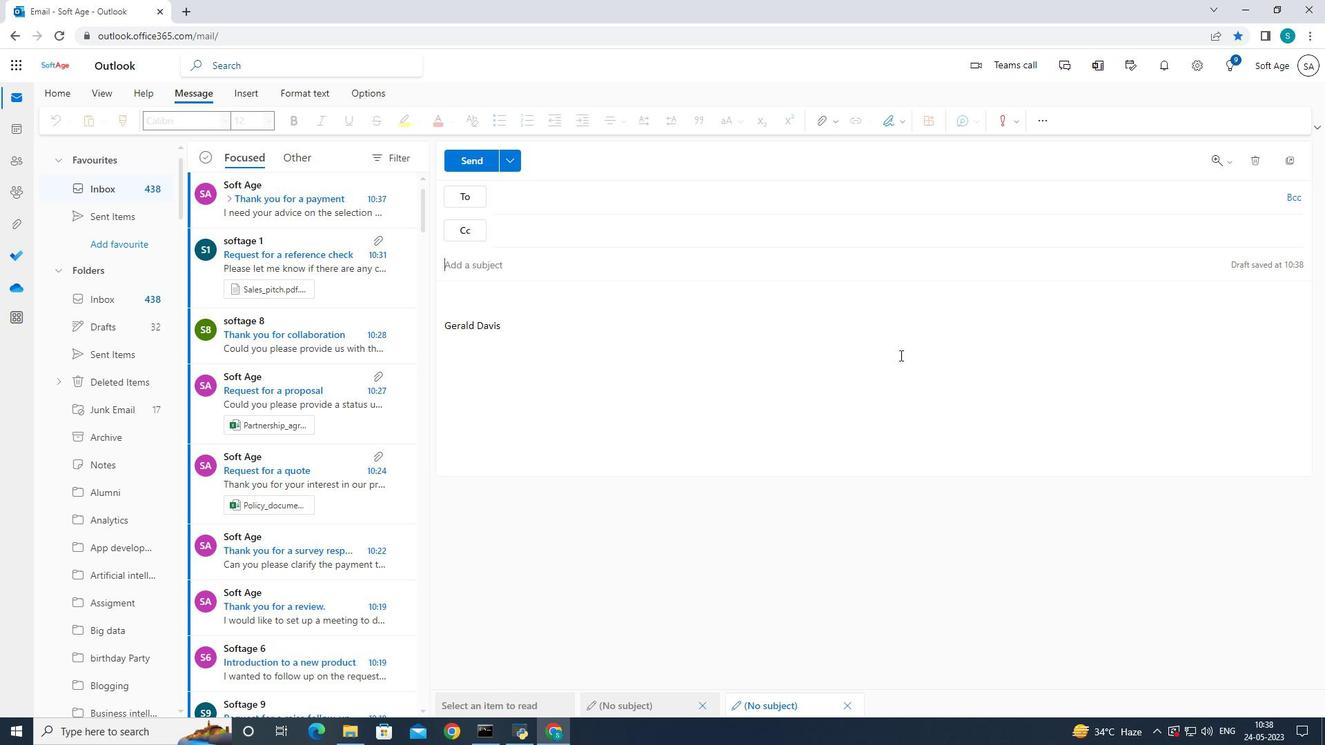 
Action: Key pressed <Key.shift><Key.shift><Key.shift>Thank<Key.space>you<Key.space>for<Key.space>a<Key.space>referral<Key.space>
Screenshot: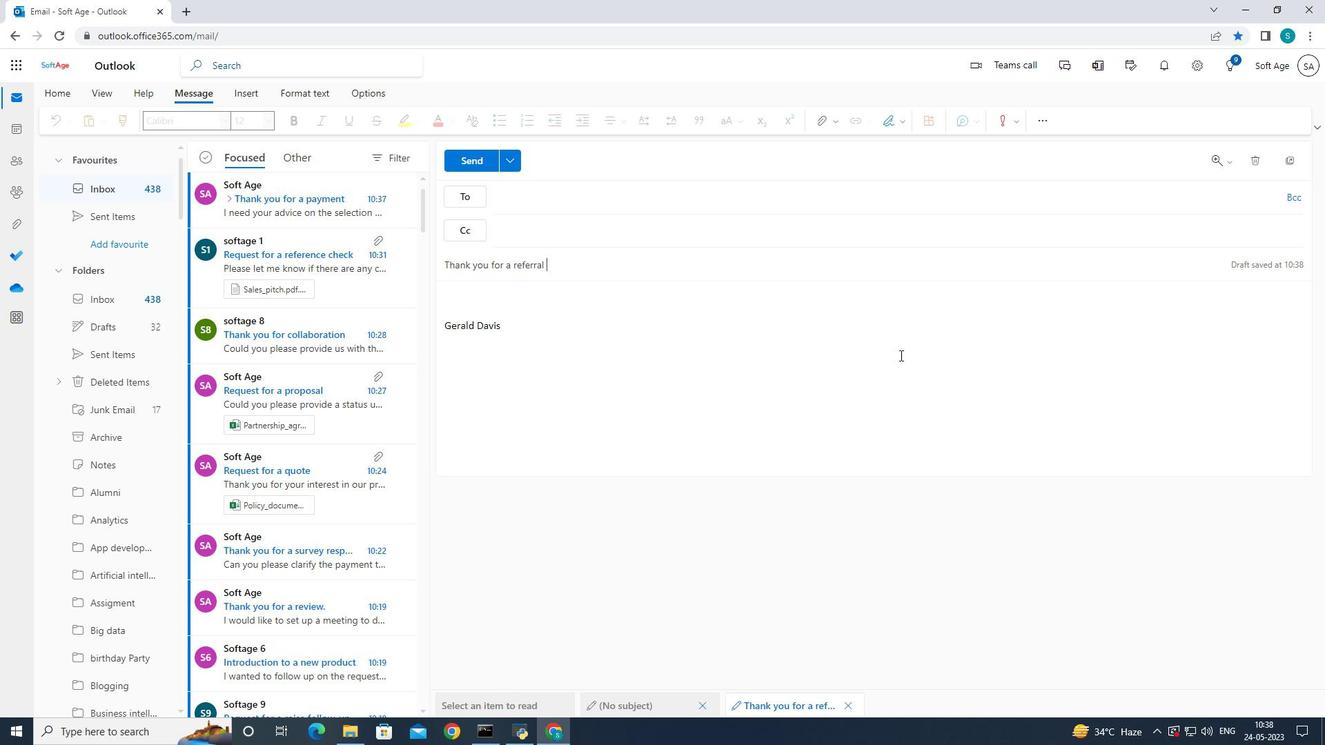 
Action: Mouse moved to (478, 302)
Screenshot: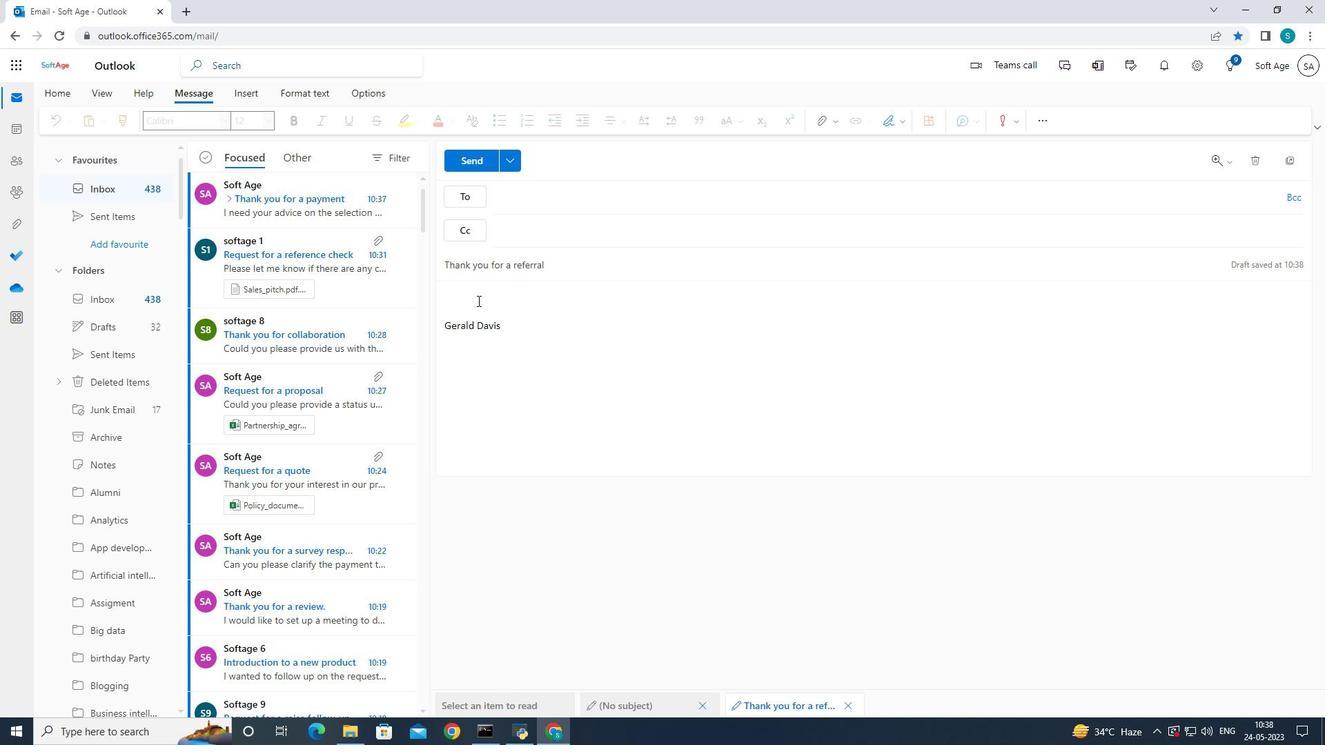 
Action: Mouse pressed left at (478, 302)
Screenshot: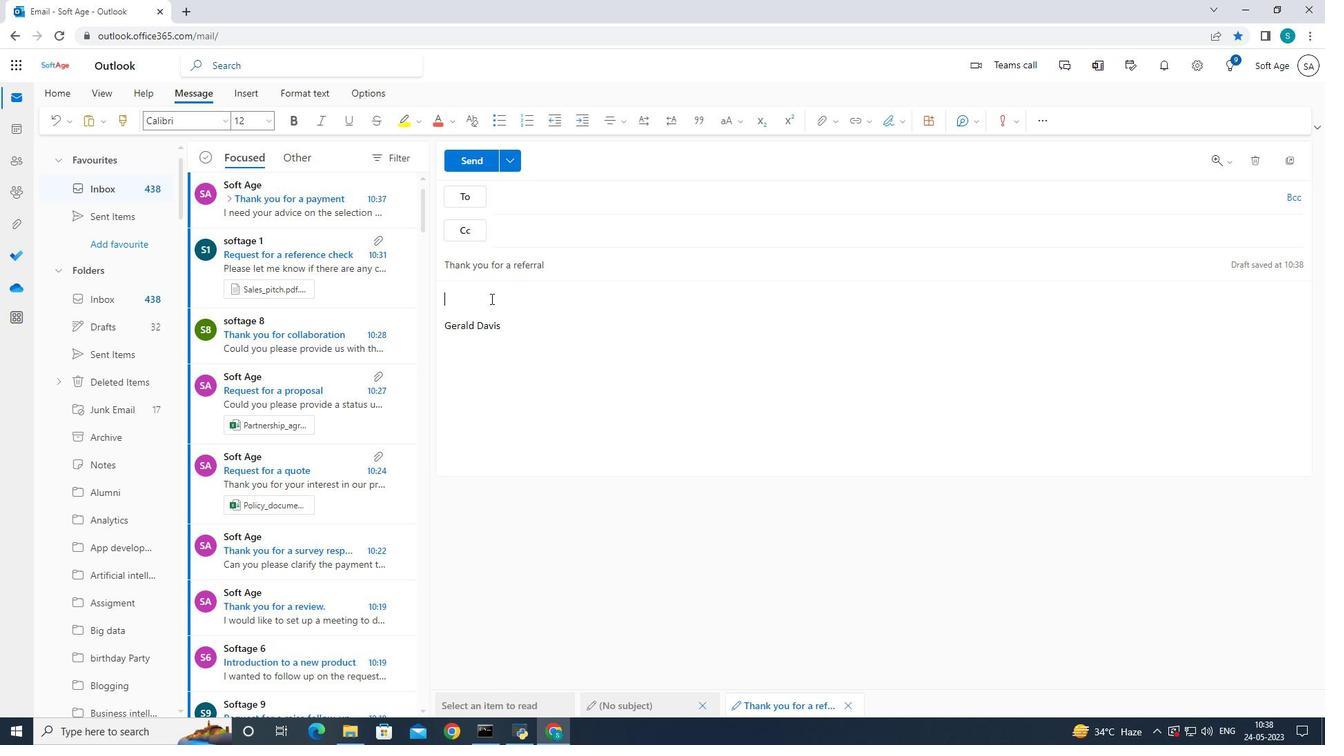 
Action: Mouse moved to (723, 290)
Screenshot: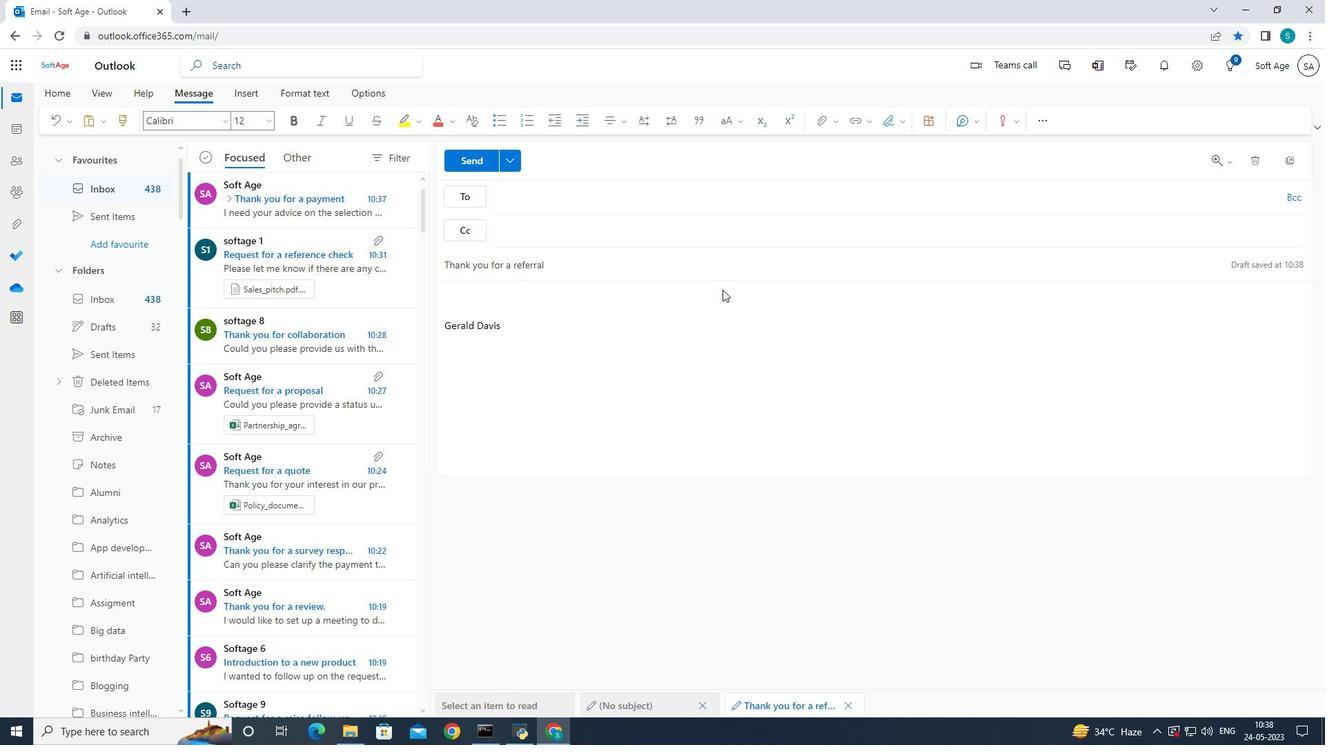 
Action: Key pressed <Key.shift>Can<Key.space>you<Key.space>pla<Key.backspace>ease<Key.space>provide<Key.space>me<Key.space>with<Key.space>the<Key.space>summary<Key.space>of<Key.space>the<Key.space>meeting<Key.shift_r>?
Screenshot: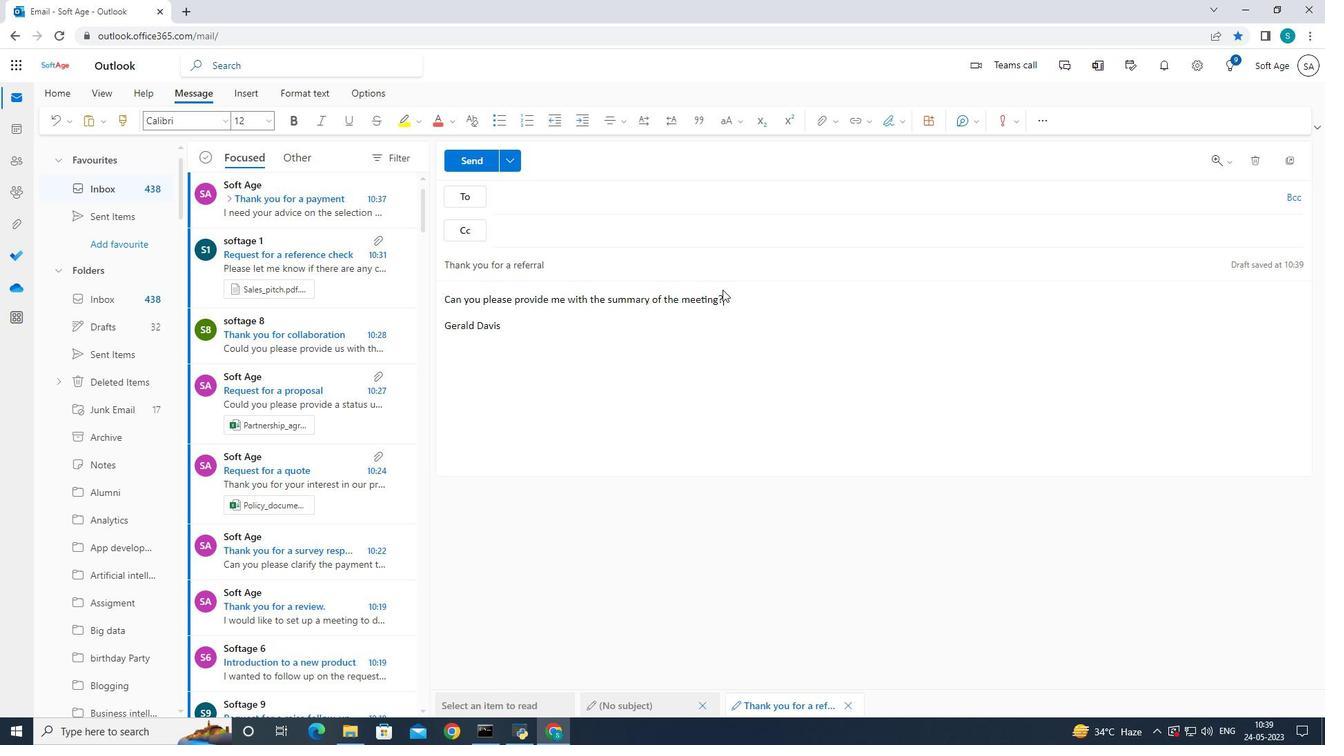 
Action: Mouse moved to (569, 199)
Screenshot: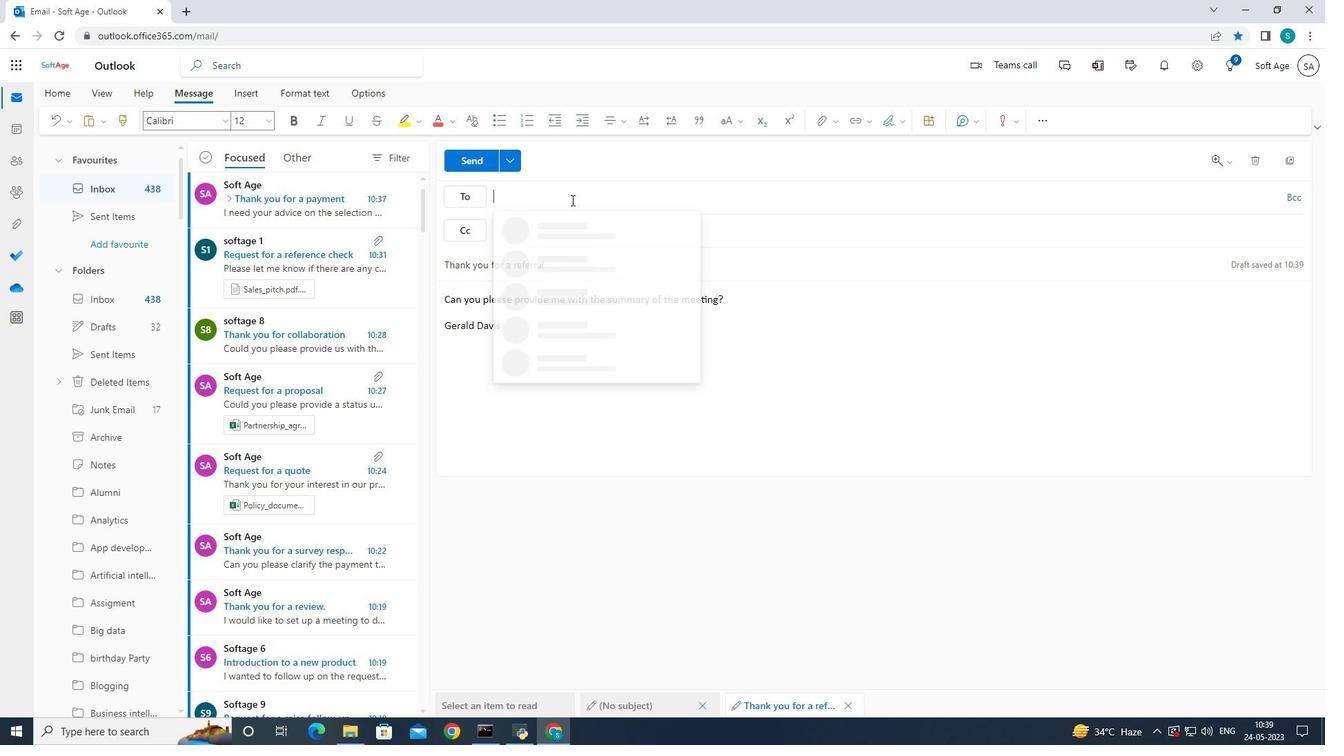 
Action: Mouse pressed left at (569, 199)
Screenshot: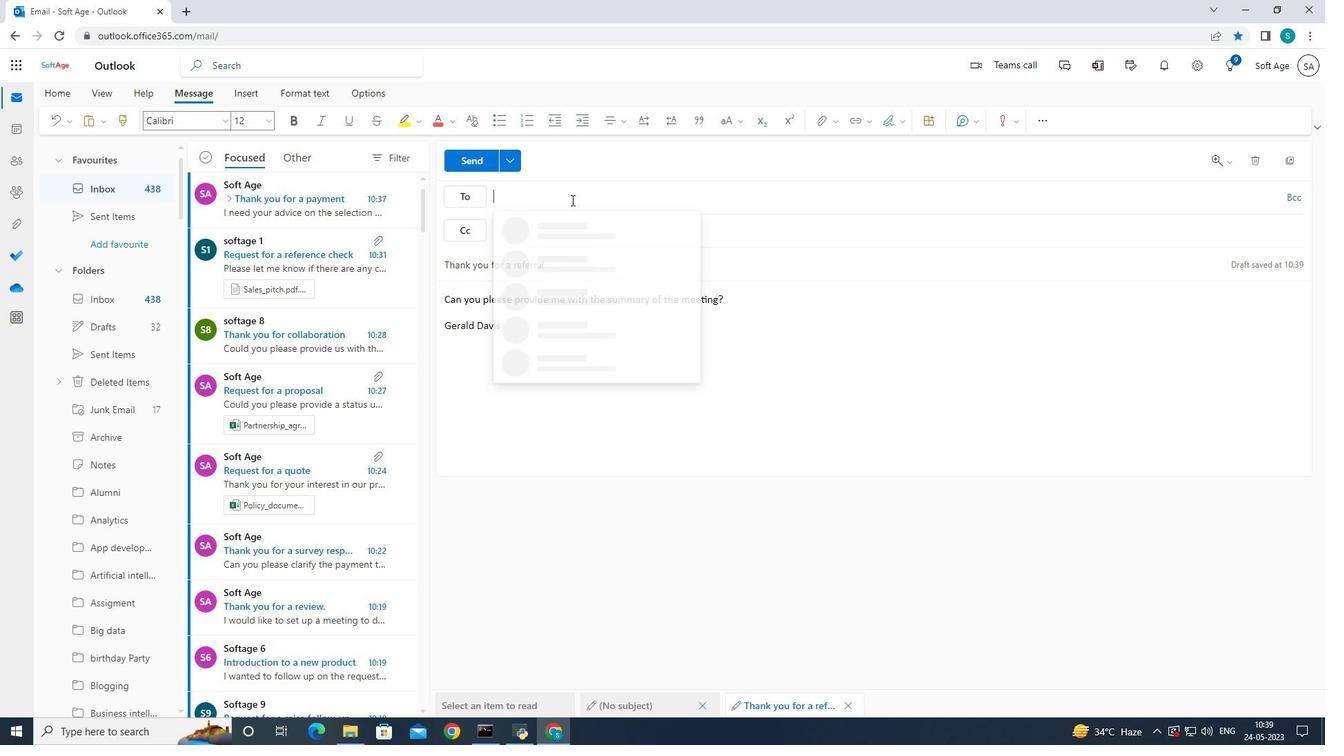 
Action: Mouse moved to (753, 225)
Screenshot: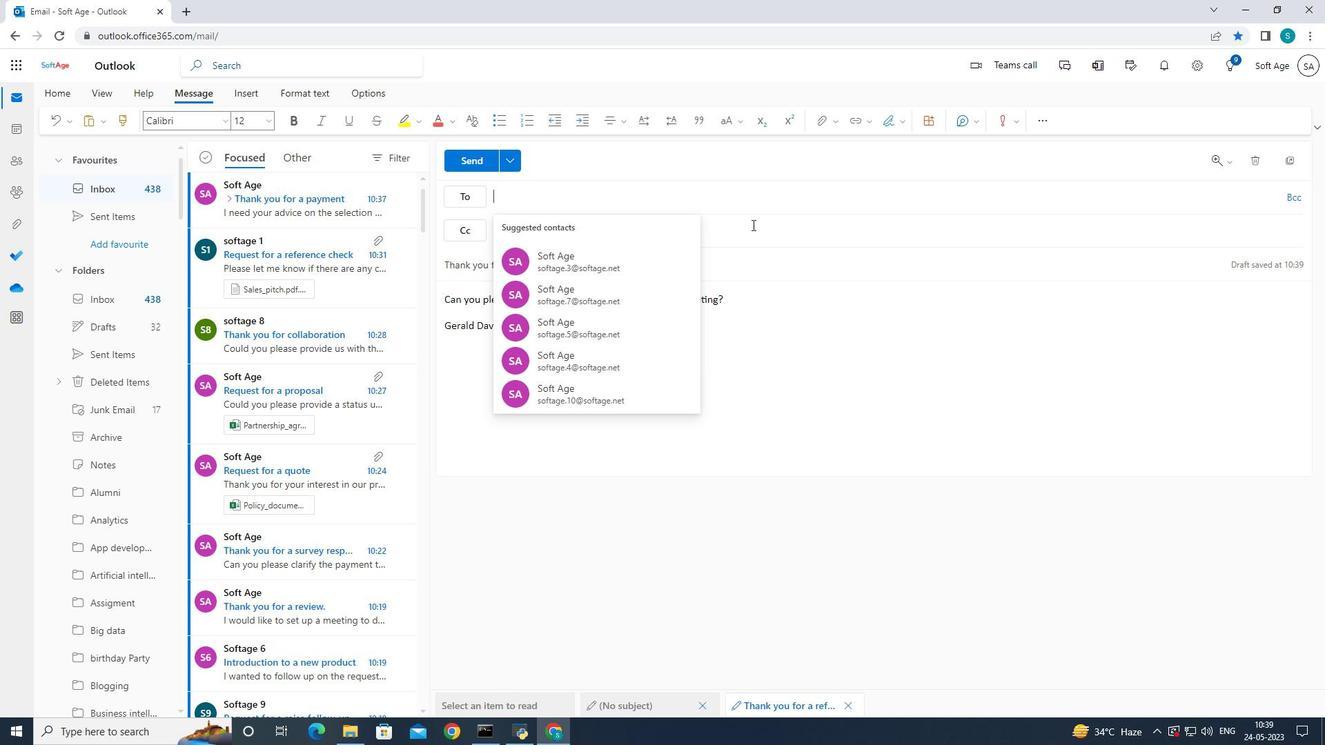 
Action: Key pressed s
Screenshot: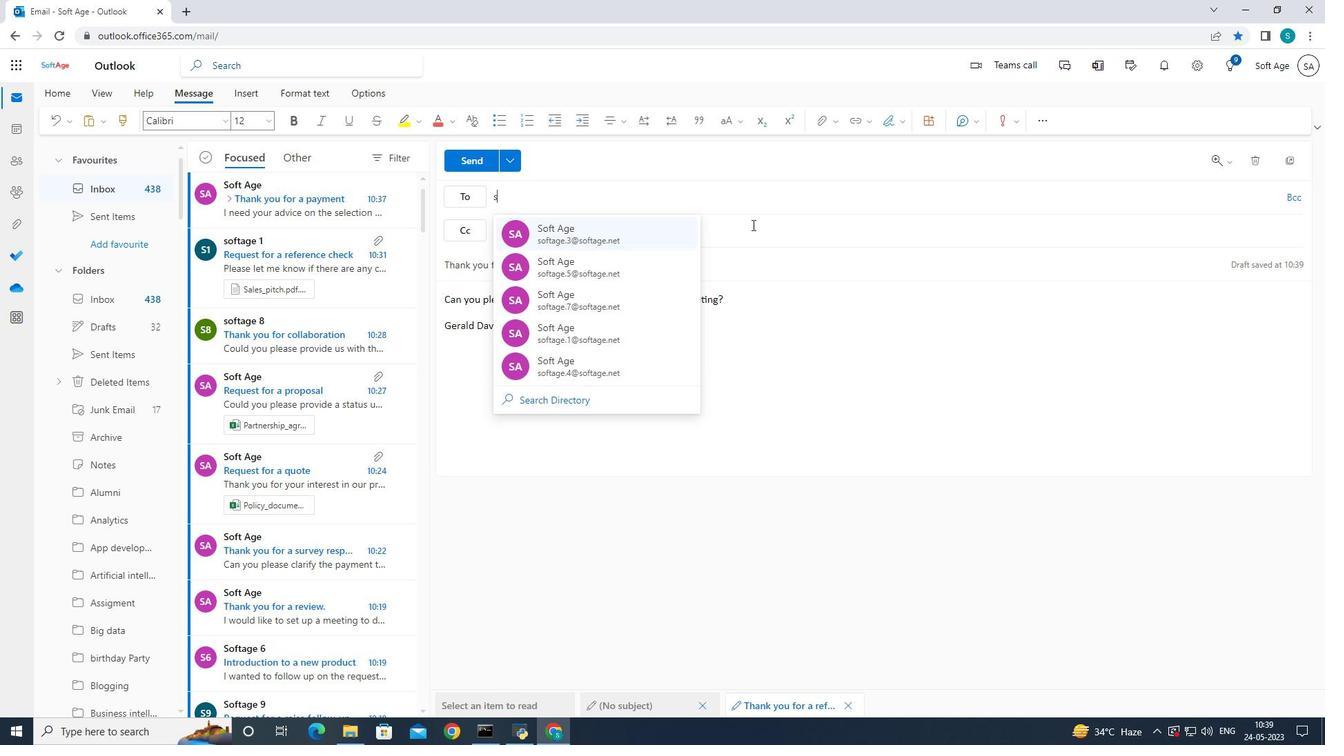 
Action: Mouse moved to (753, 225)
Screenshot: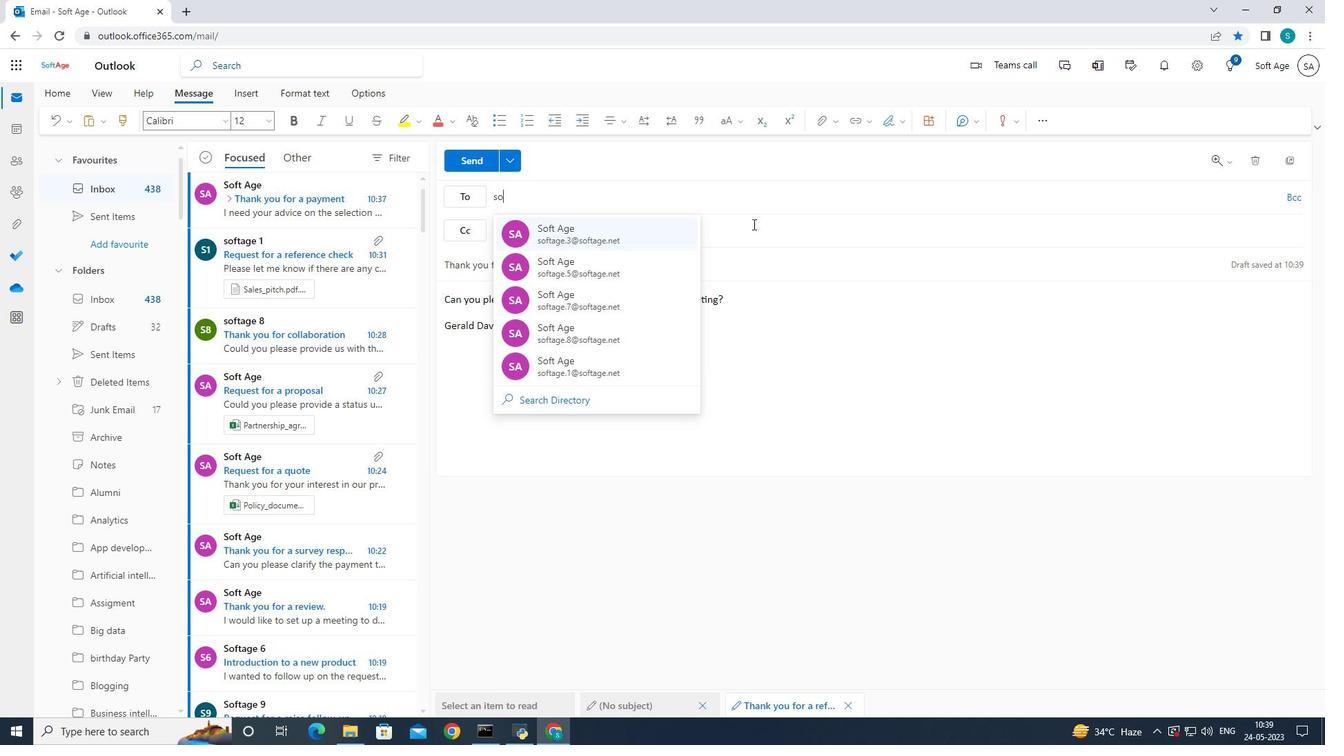 
Action: Key pressed oftage.5<Key.shift>@softage.net
Screenshot: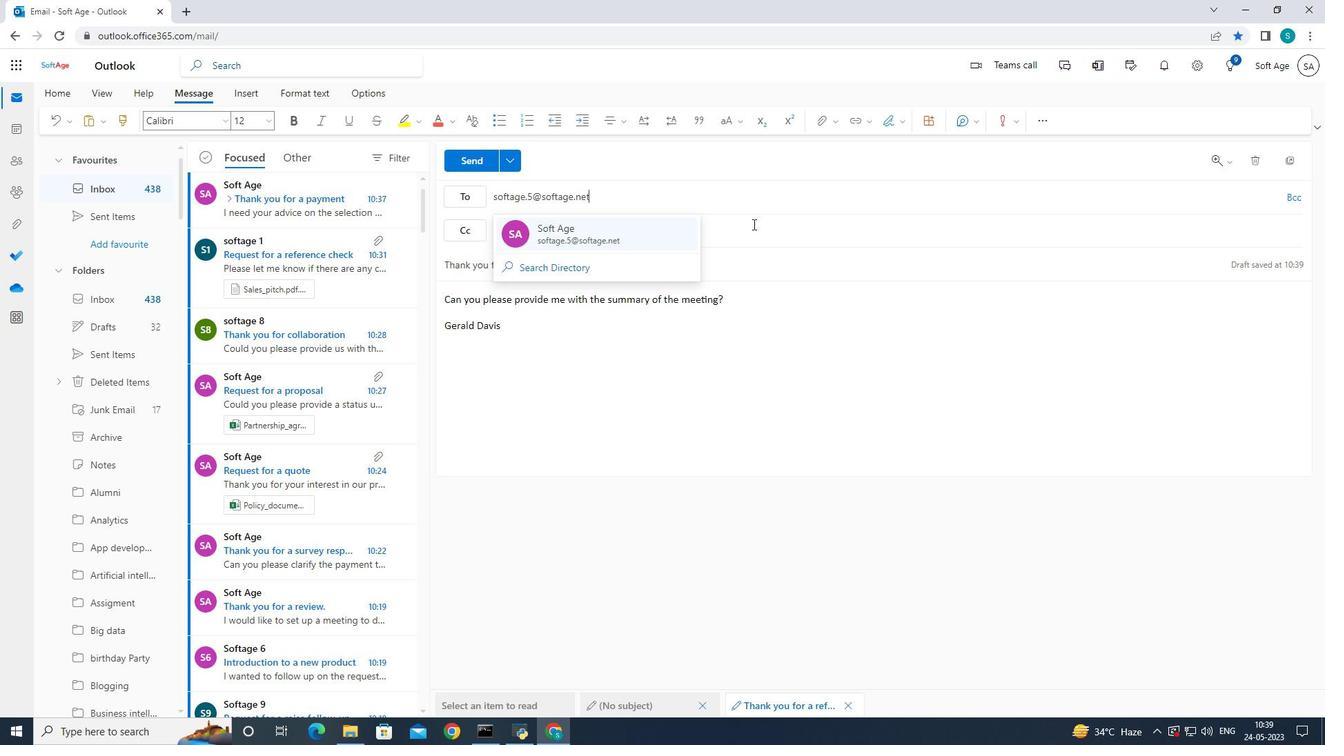 
Action: Mouse moved to (759, 225)
Screenshot: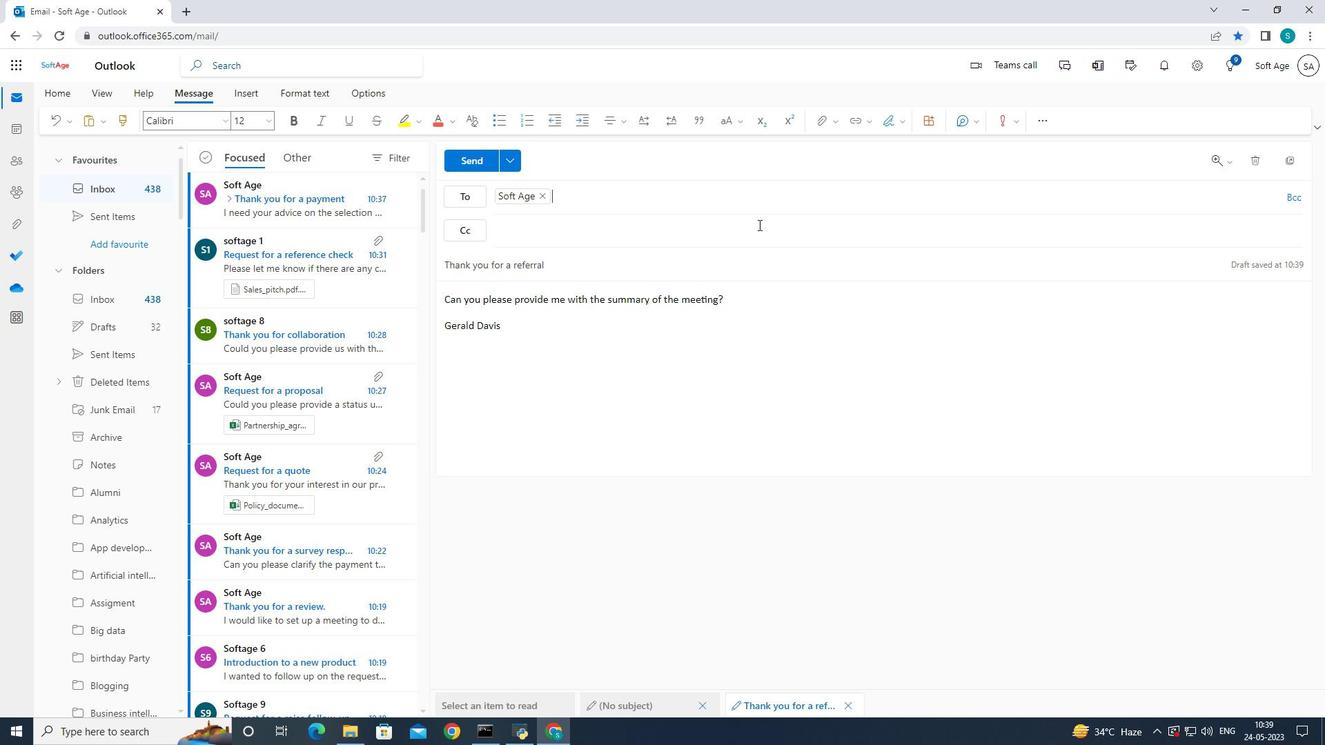 
Action: Key pressed <Key.enter>softage.7<Key.shift>@softage.net<Key.enter>
Screenshot: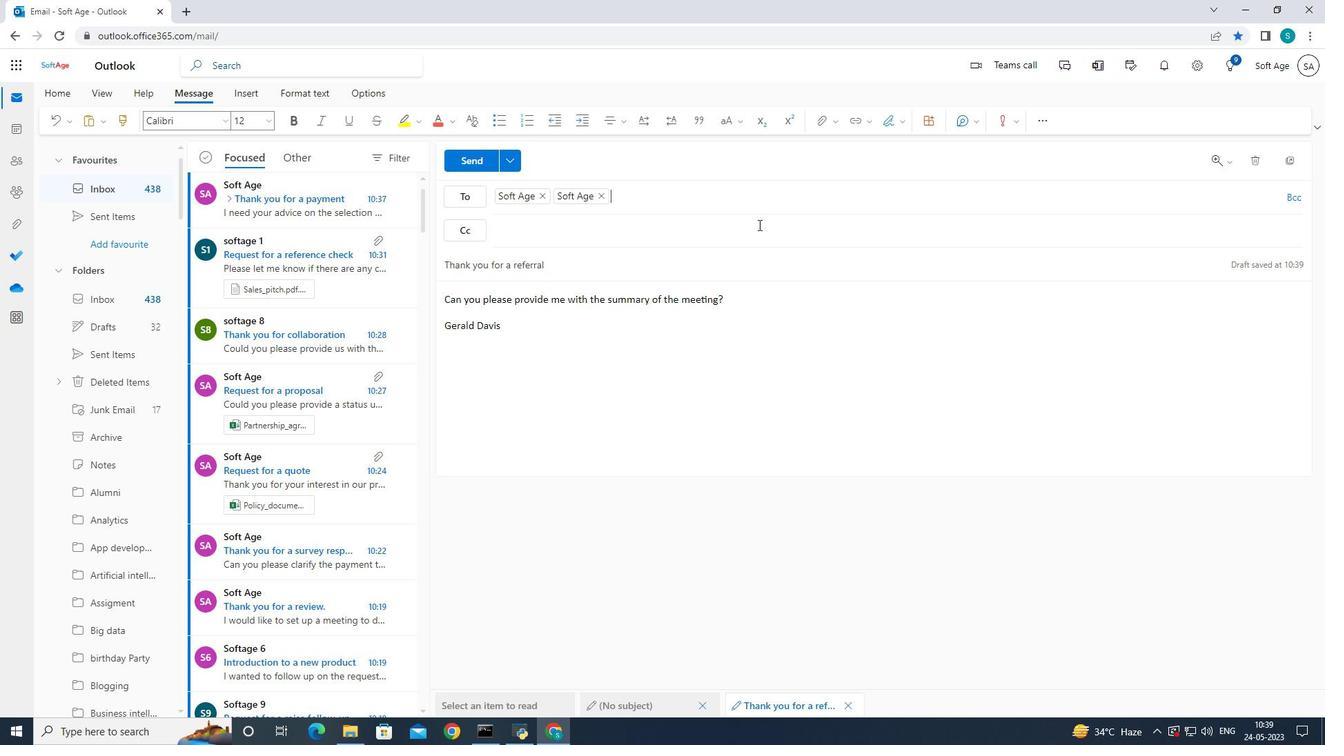 
Action: Mouse moved to (485, 166)
Screenshot: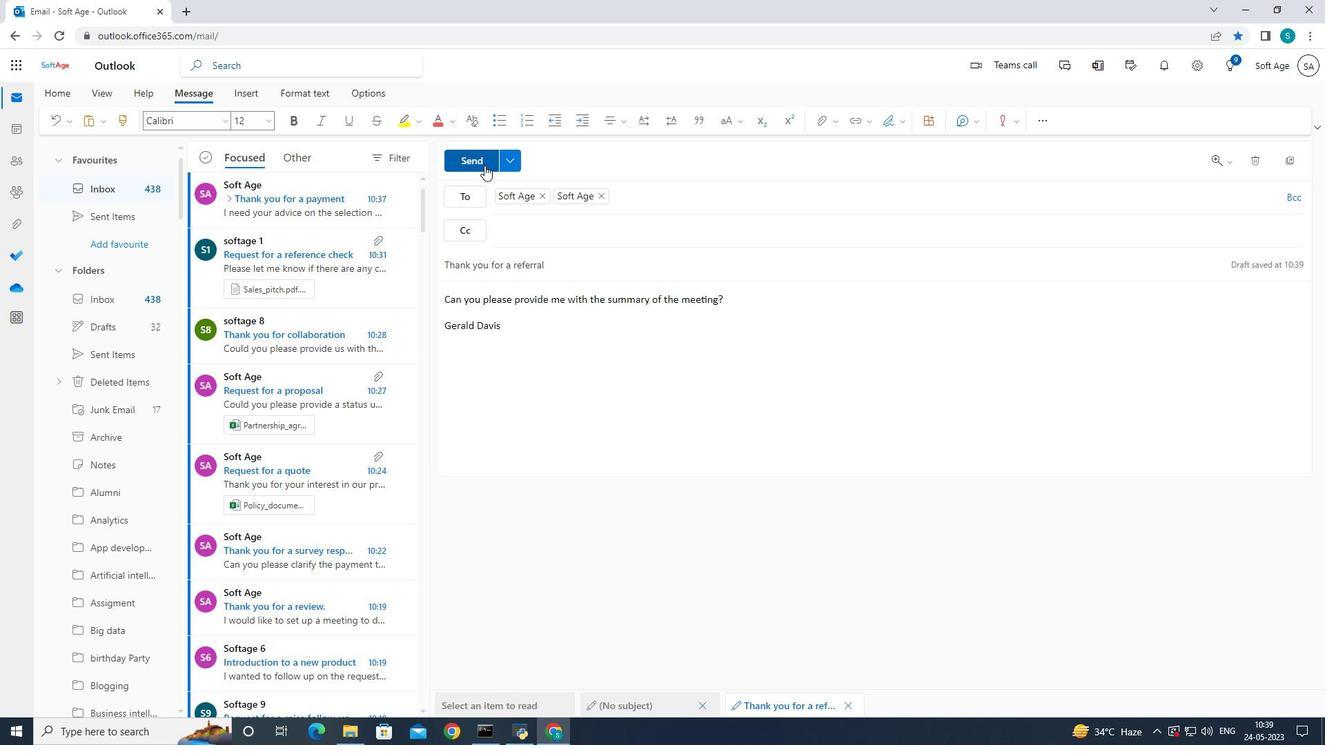 
Action: Mouse pressed left at (485, 166)
Screenshot: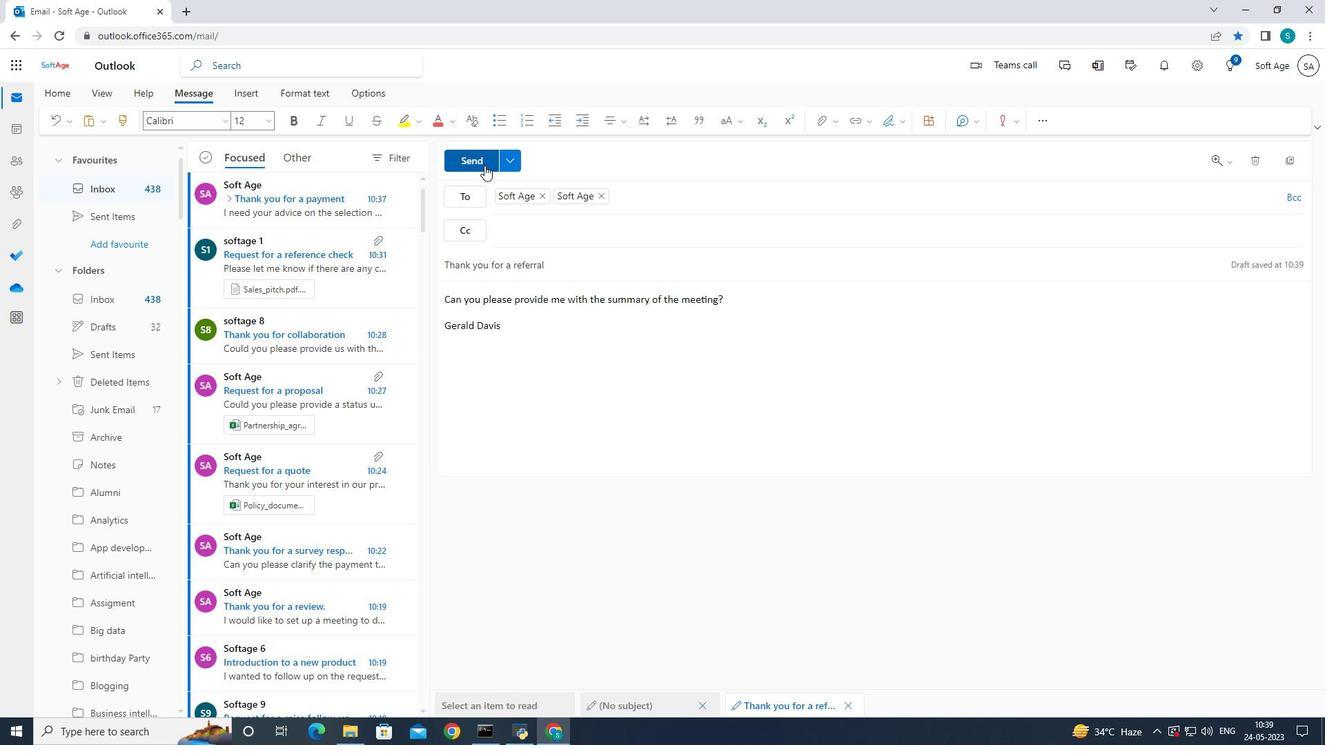 
Action: Mouse moved to (679, 284)
Screenshot: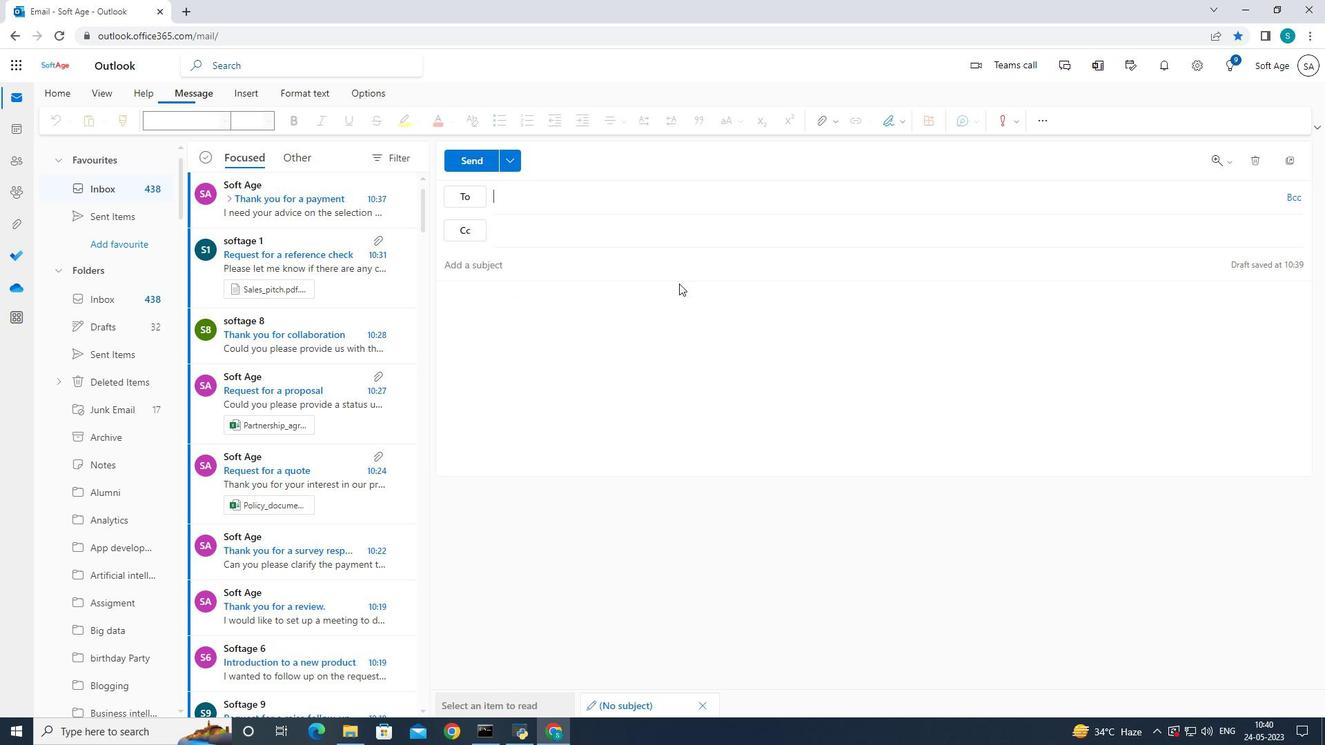 
